 Task: Search one way flight ticket for 5 adults, 1 child, 2 infants in seat and 1 infant on lap in business from Eugene: Mahlon Sweet Field to Evansville: Evansville Regional Airport on 5-3-2023. Choice of flights is Sun country airlines. Number of bags: 11 checked bags. Price is upto 91000. Outbound departure time preference is 10:00.
Action: Mouse moved to (299, 118)
Screenshot: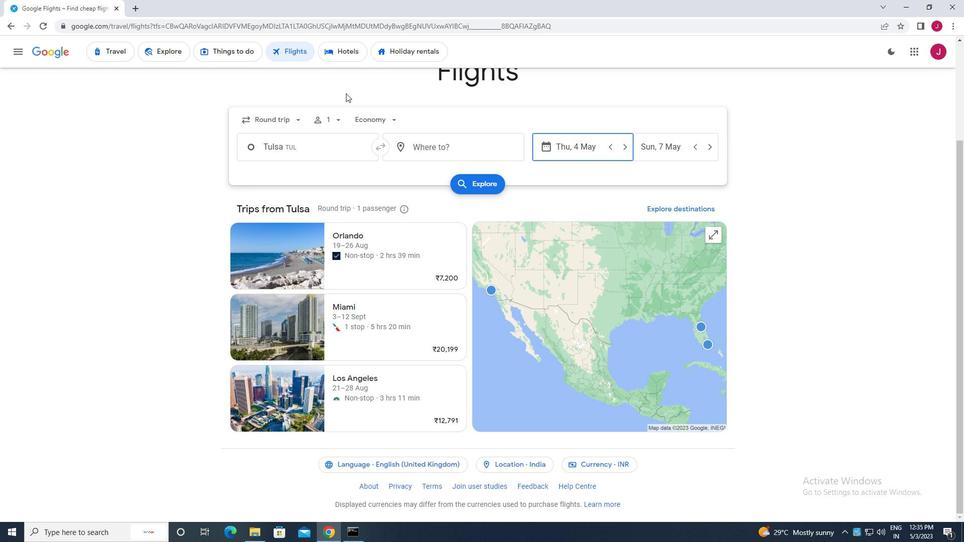 
Action: Mouse pressed left at (299, 118)
Screenshot: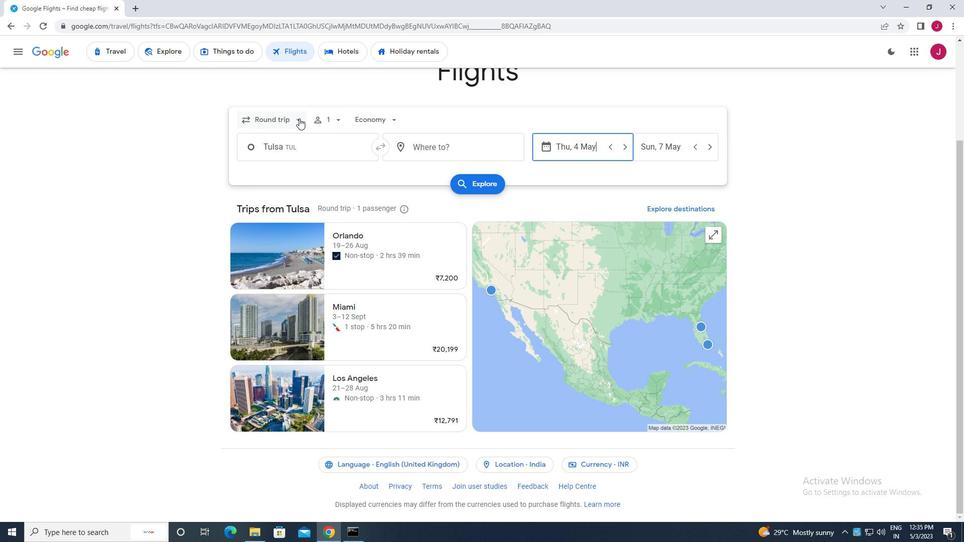 
Action: Mouse moved to (282, 166)
Screenshot: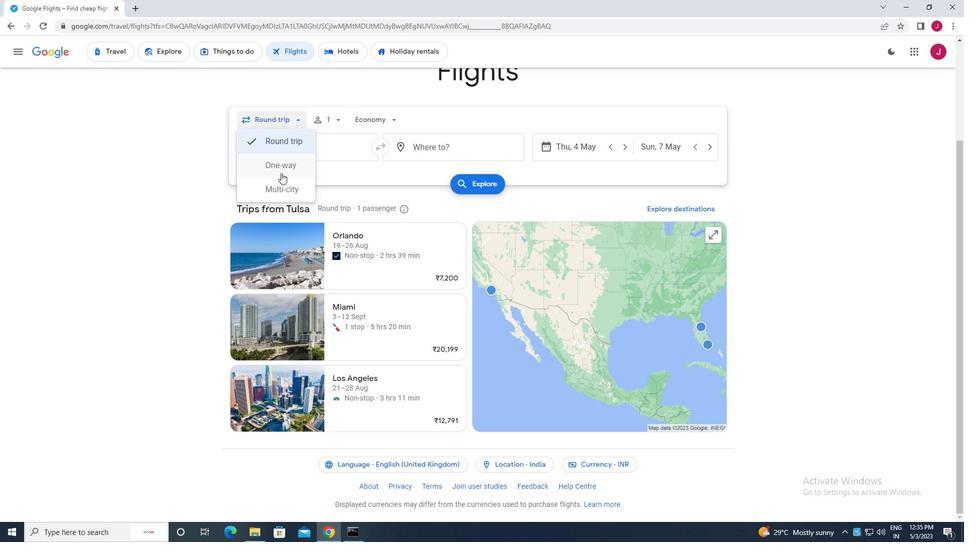 
Action: Mouse pressed left at (282, 166)
Screenshot: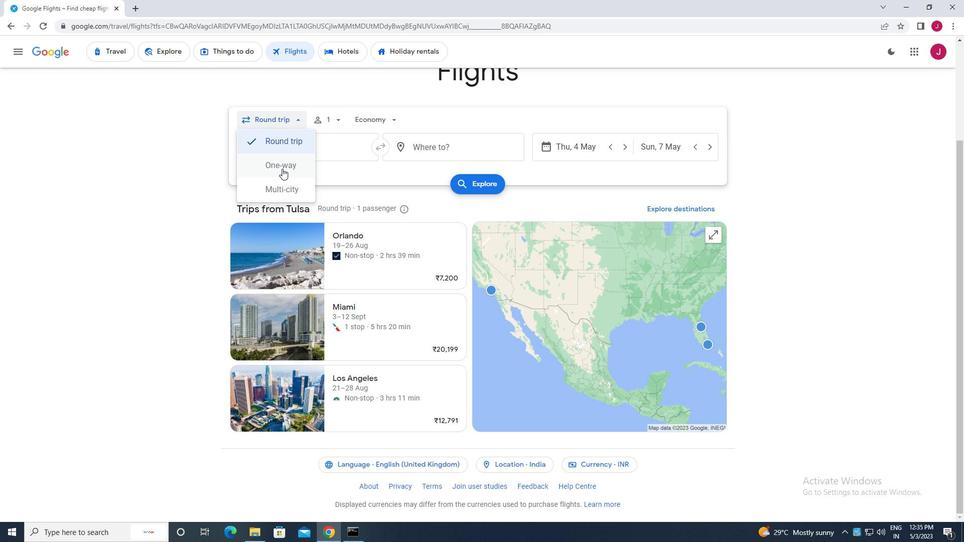 
Action: Mouse moved to (330, 121)
Screenshot: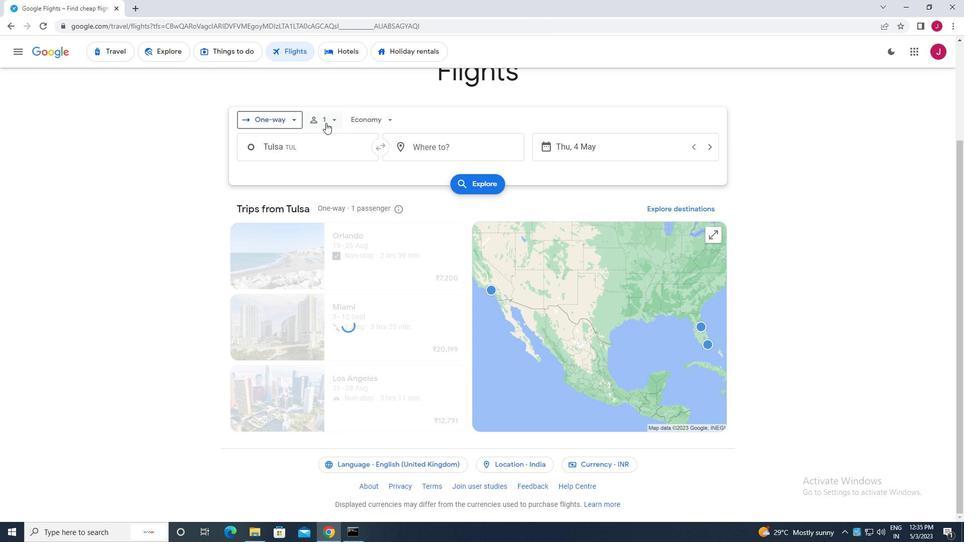 
Action: Mouse pressed left at (330, 121)
Screenshot: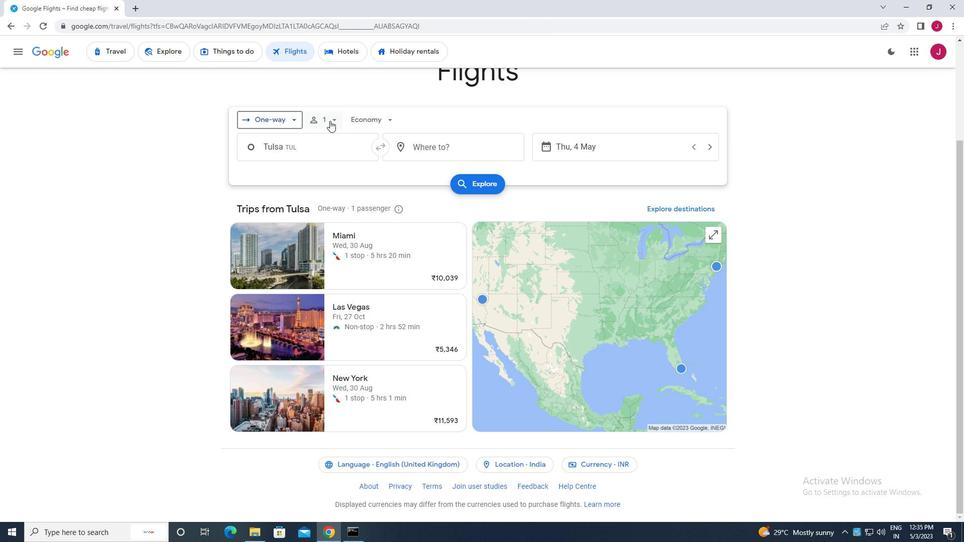 
Action: Mouse moved to (414, 146)
Screenshot: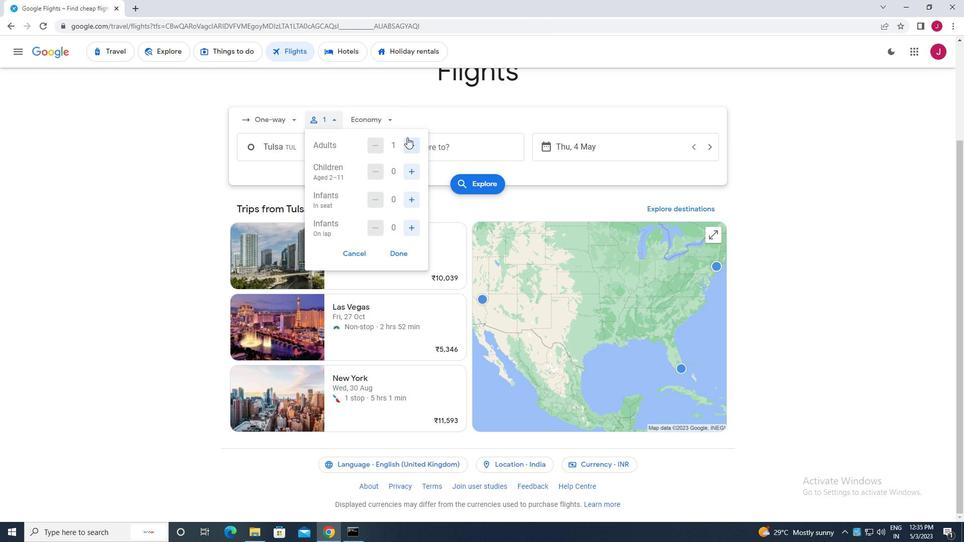 
Action: Mouse pressed left at (414, 146)
Screenshot: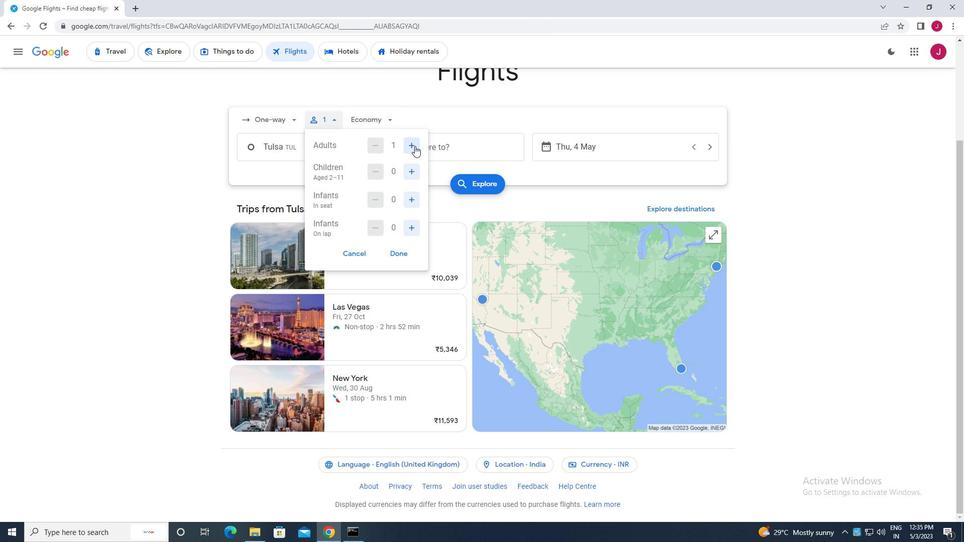 
Action: Mouse pressed left at (414, 146)
Screenshot: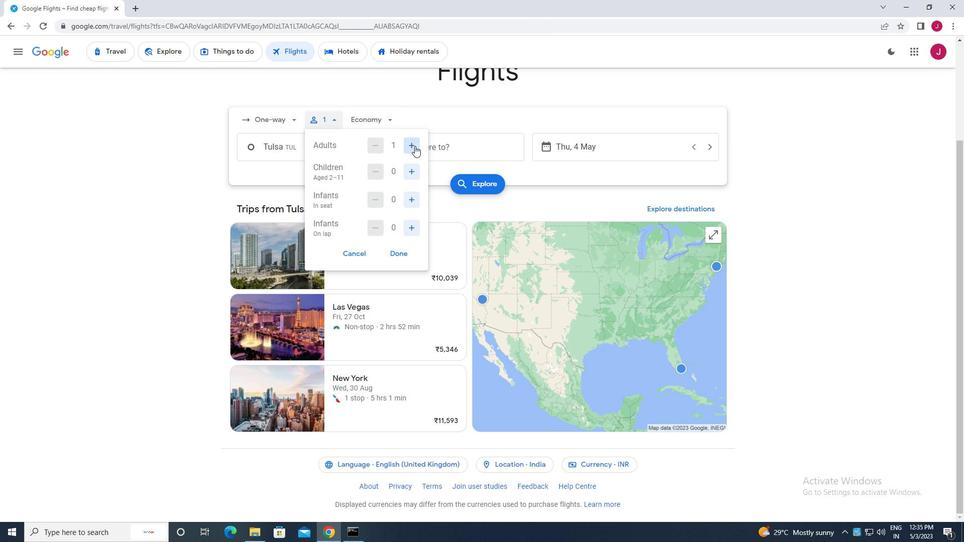 
Action: Mouse pressed left at (414, 146)
Screenshot: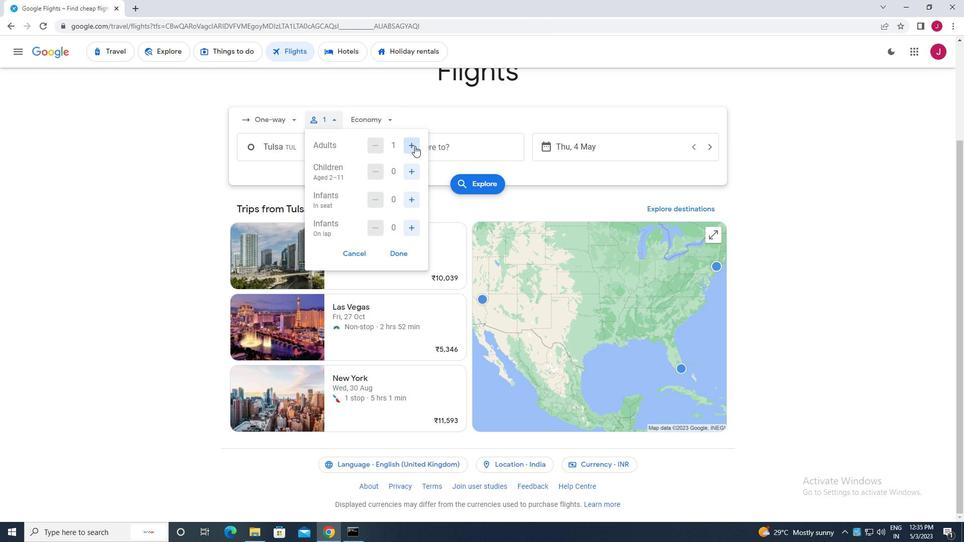 
Action: Mouse moved to (413, 146)
Screenshot: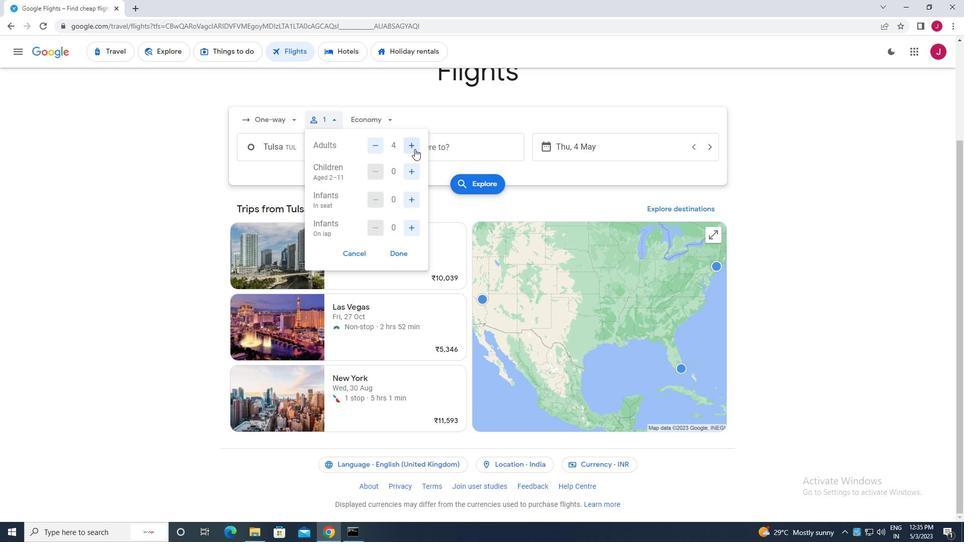 
Action: Mouse pressed left at (413, 146)
Screenshot: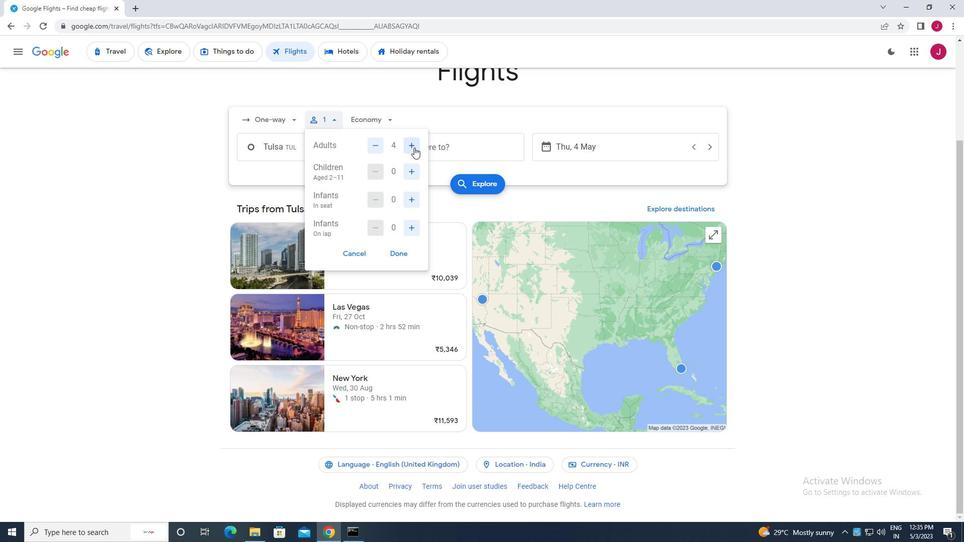 
Action: Mouse moved to (414, 172)
Screenshot: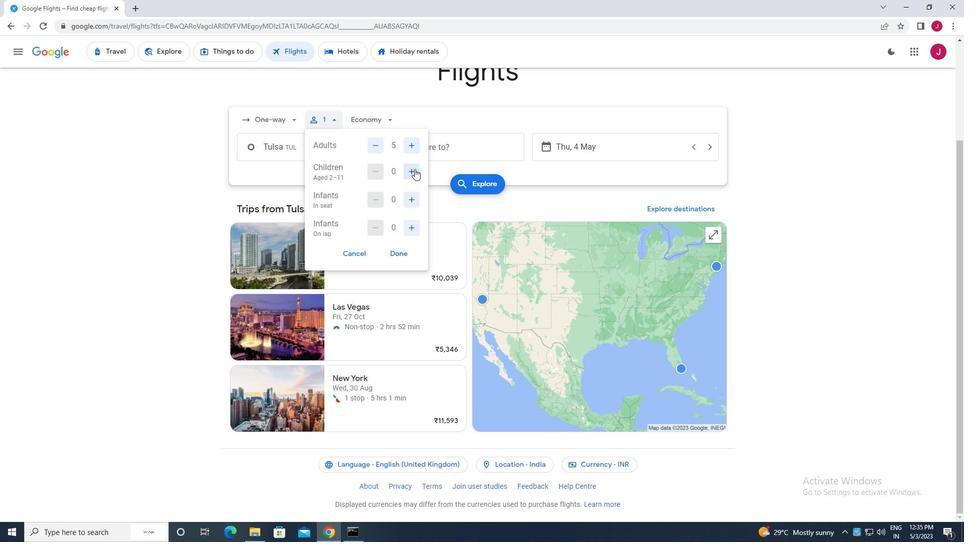
Action: Mouse pressed left at (414, 172)
Screenshot: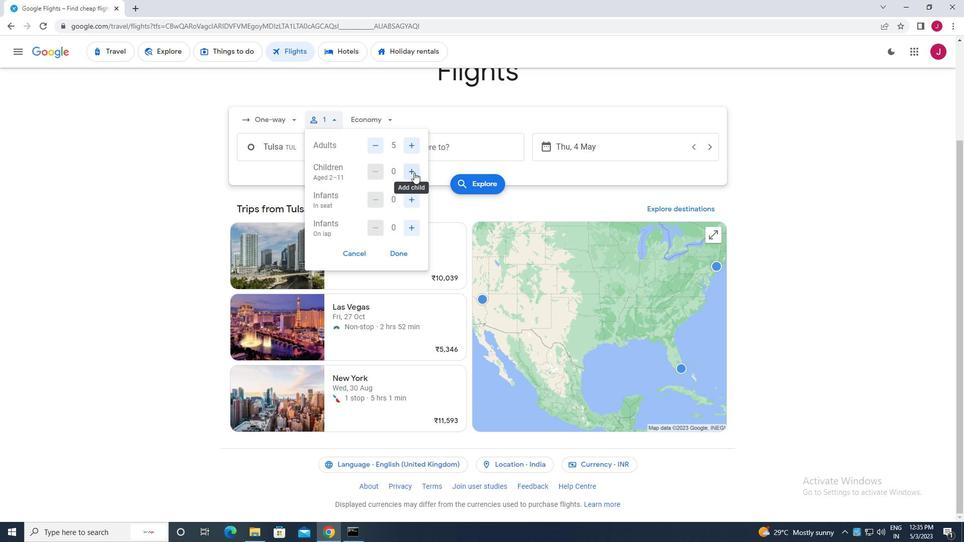 
Action: Mouse moved to (414, 198)
Screenshot: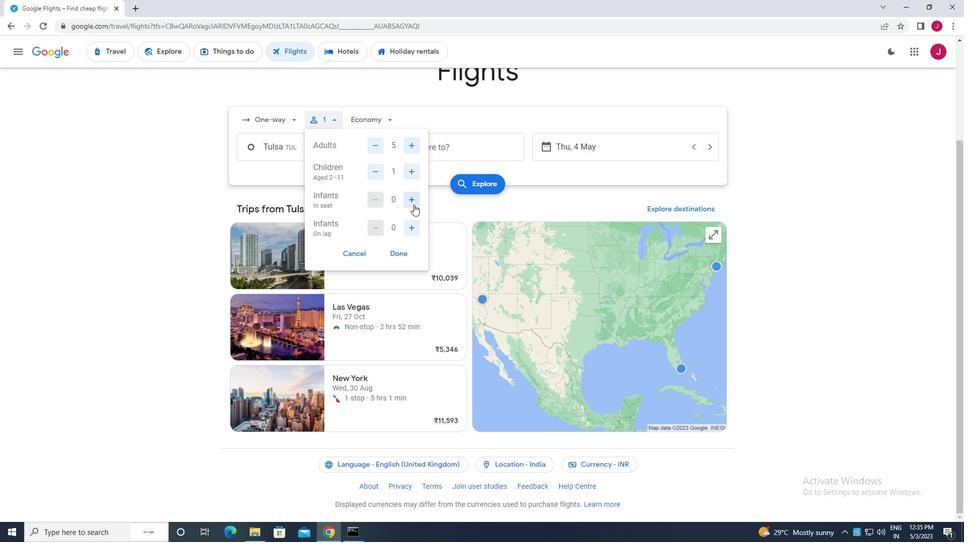 
Action: Mouse pressed left at (414, 198)
Screenshot: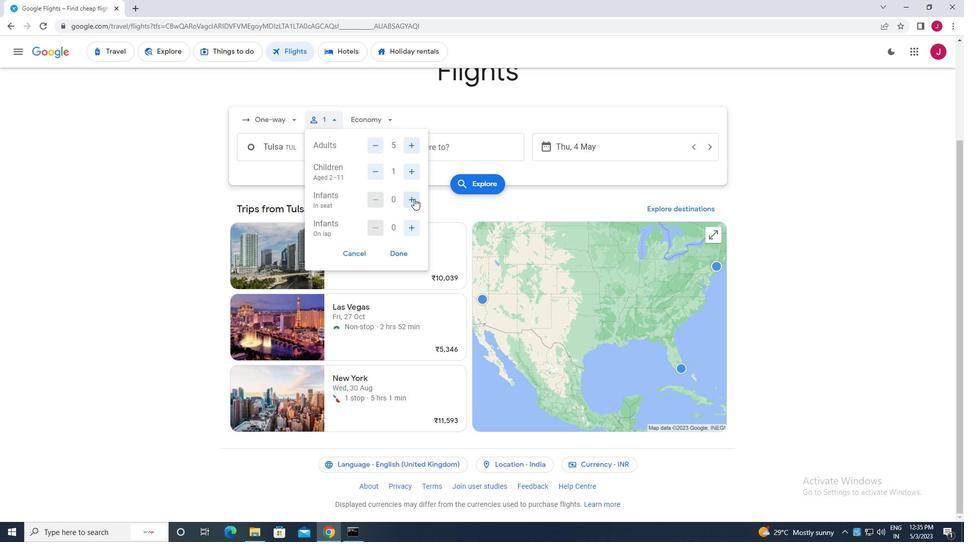 
Action: Mouse pressed left at (414, 198)
Screenshot: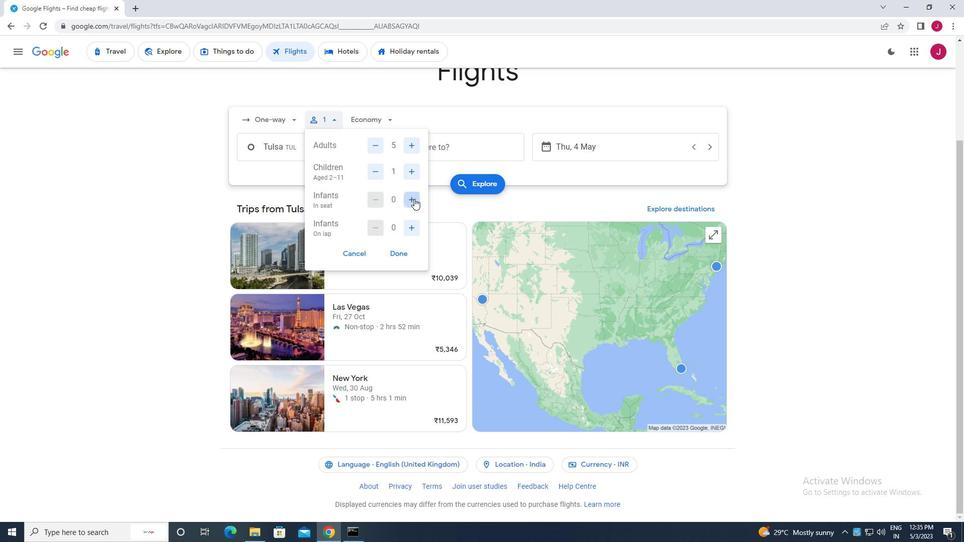 
Action: Mouse moved to (412, 229)
Screenshot: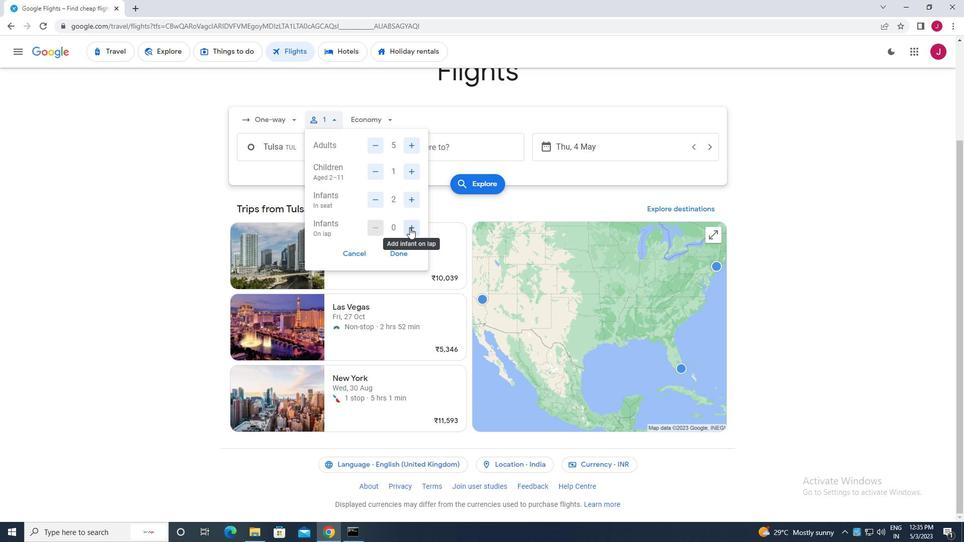 
Action: Mouse pressed left at (412, 229)
Screenshot: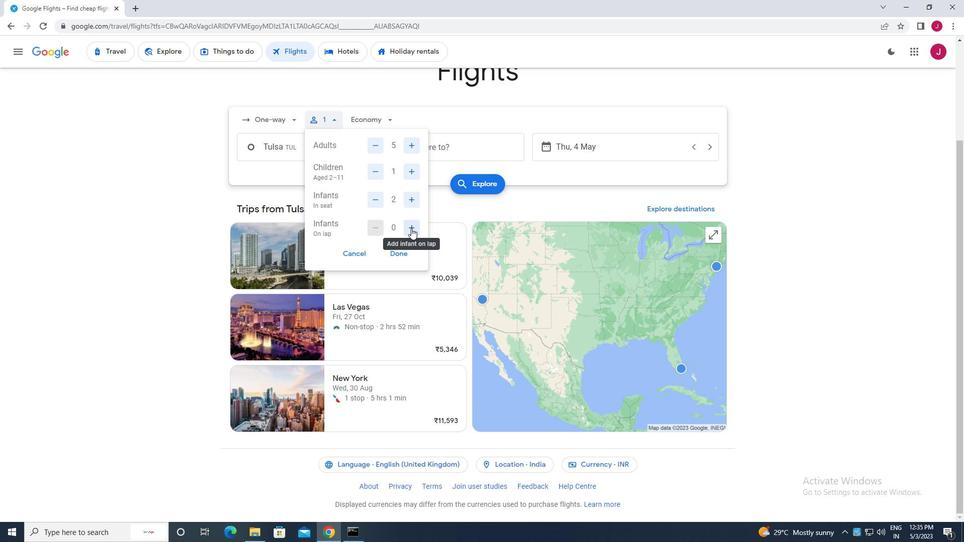 
Action: Mouse moved to (399, 254)
Screenshot: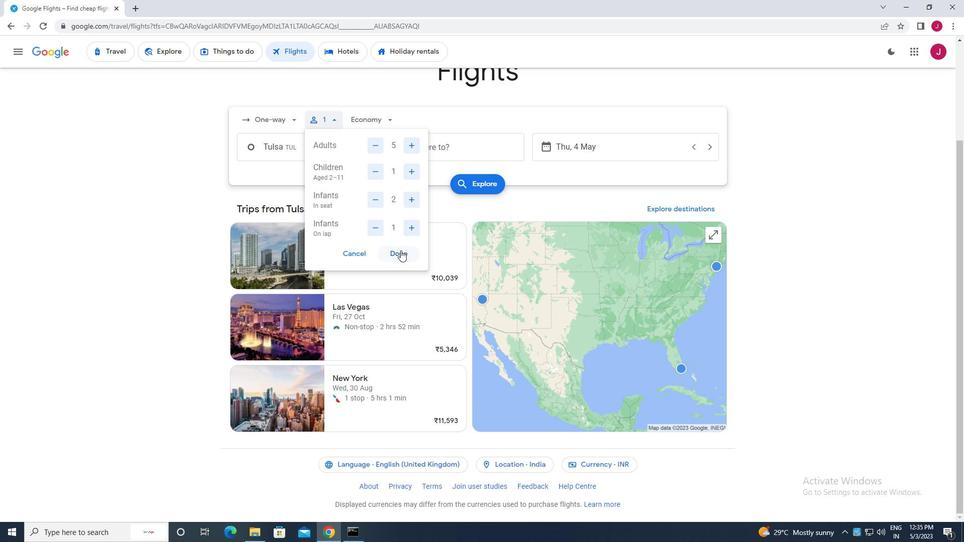 
Action: Mouse pressed left at (399, 254)
Screenshot: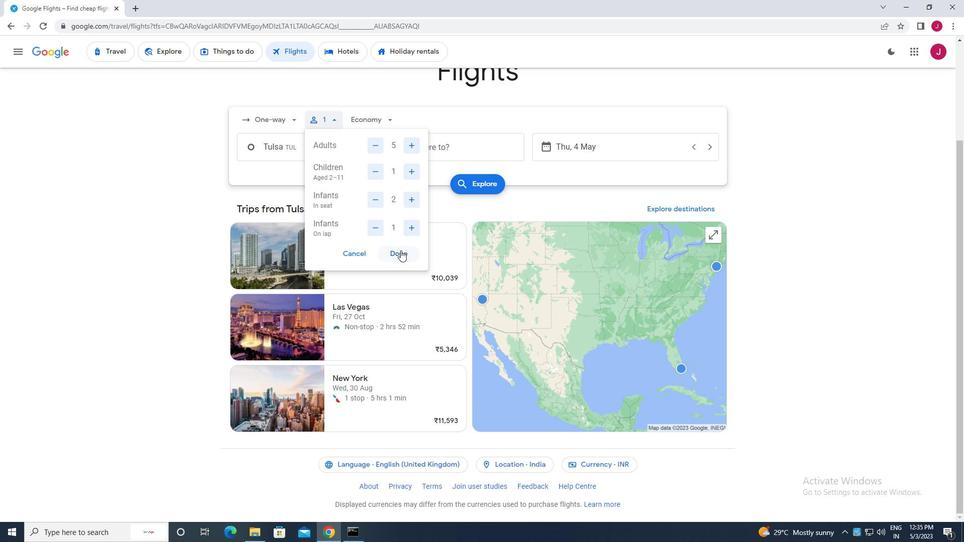 
Action: Mouse moved to (378, 118)
Screenshot: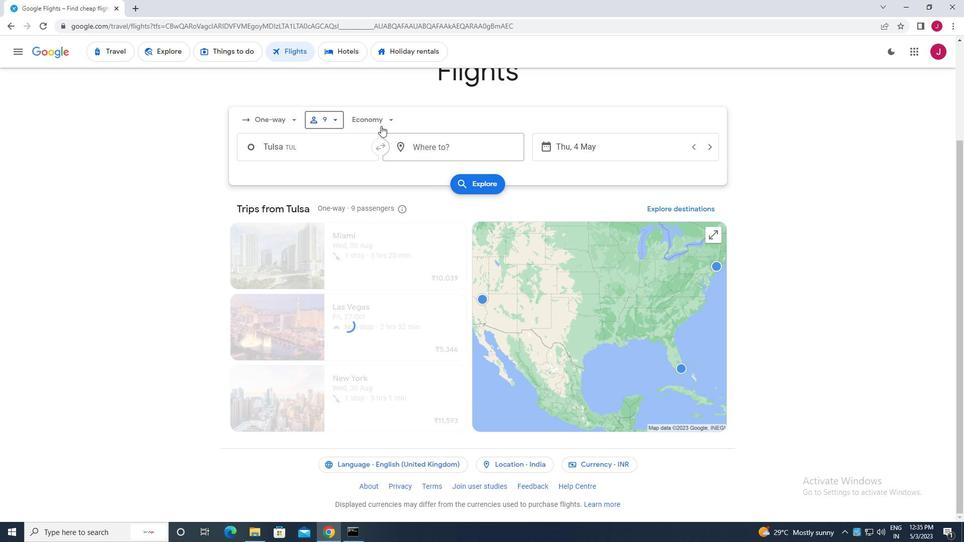 
Action: Mouse pressed left at (378, 118)
Screenshot: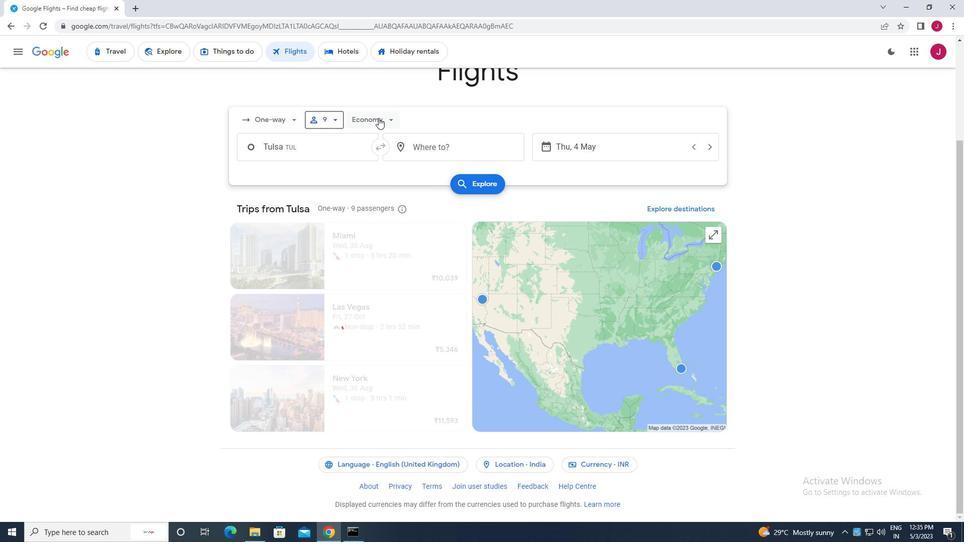 
Action: Mouse moved to (391, 188)
Screenshot: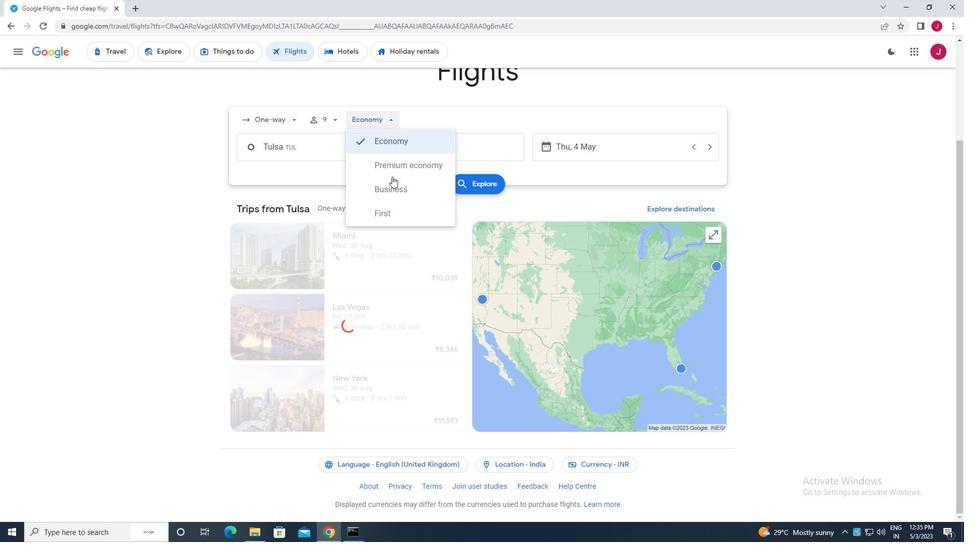 
Action: Mouse pressed left at (391, 188)
Screenshot: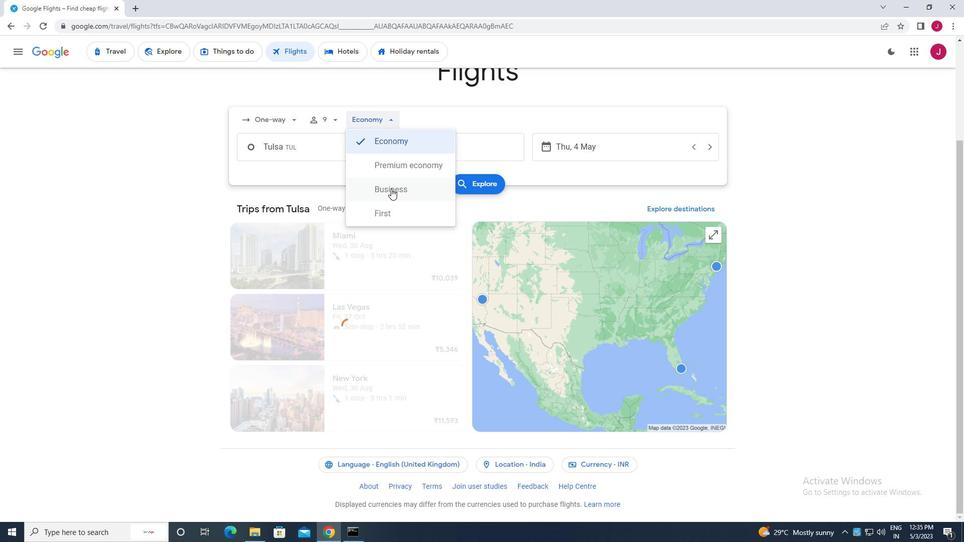 
Action: Mouse moved to (329, 146)
Screenshot: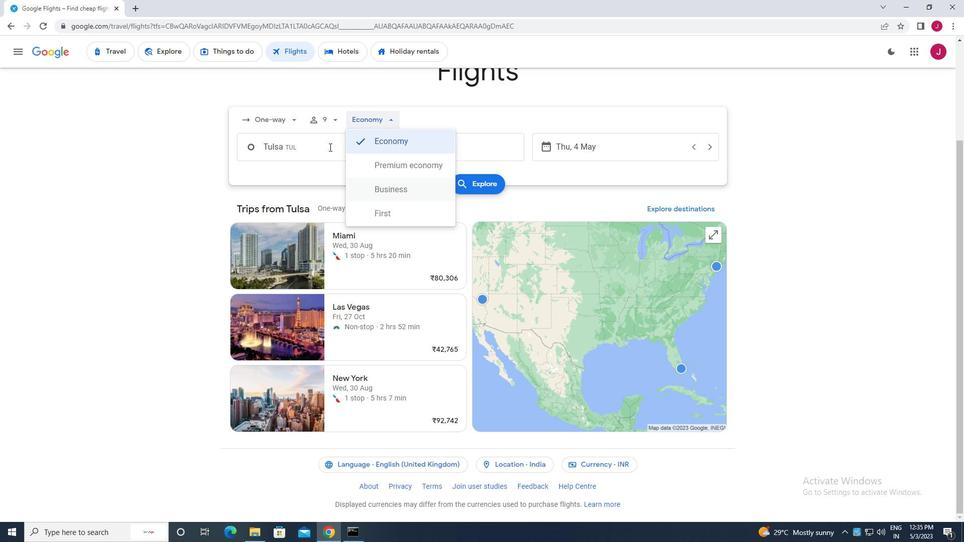 
Action: Mouse pressed left at (329, 146)
Screenshot: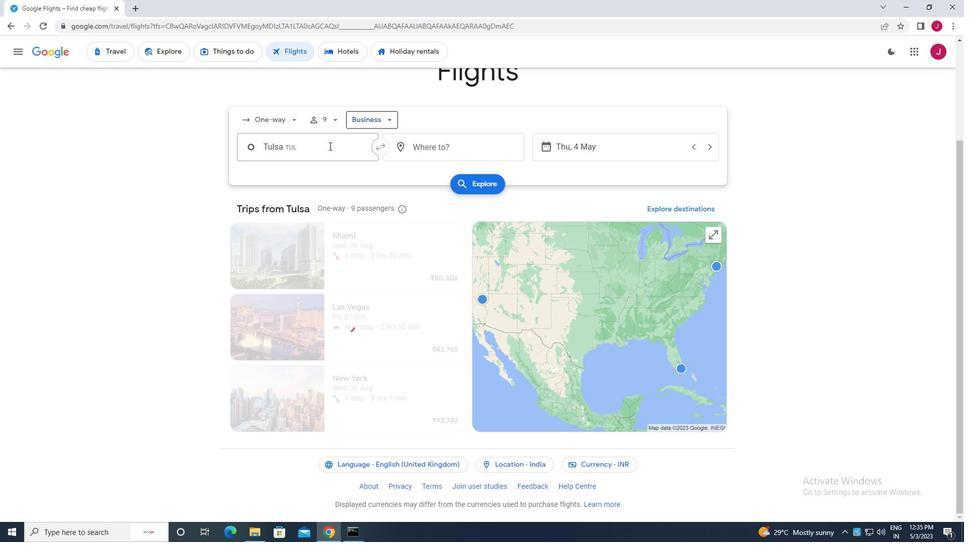 
Action: Key pressed eugene<Key.space>mah<Key.backspace><Key.backspace><Key.backspace><Key.backspace><Key.backspace><Key.backspace><Key.backspace><Key.backspace><Key.backspace><Key.backspace><Key.backspace><Key.backspace><Key.backspace><Key.backspace><Key.backspace><Key.backspace>mahlon<Key.backspace><Key.backspace><Key.backspace><Key.backspace><Key.backspace><Key.backspace><Key.backspace><Key.backspace>tulsa<Key.enter>
Screenshot: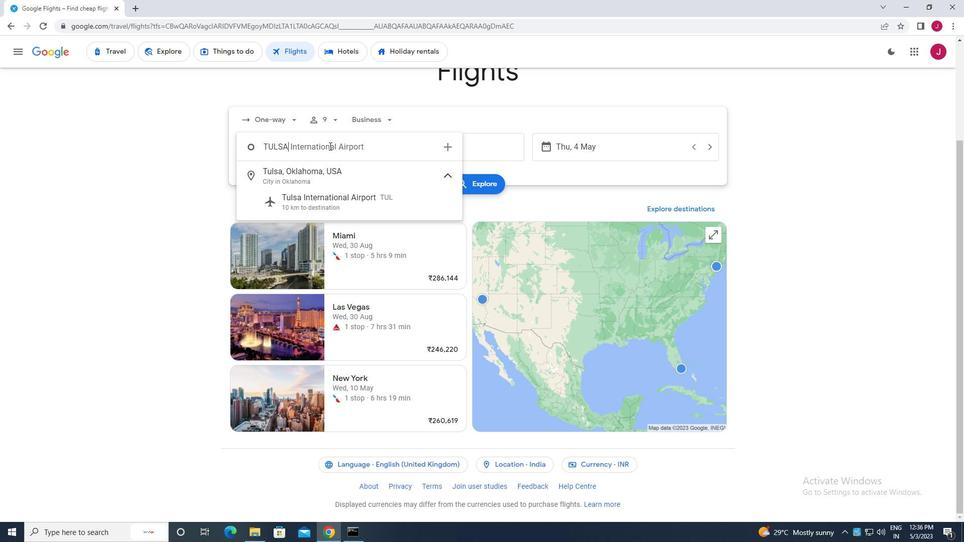 
Action: Mouse moved to (451, 148)
Screenshot: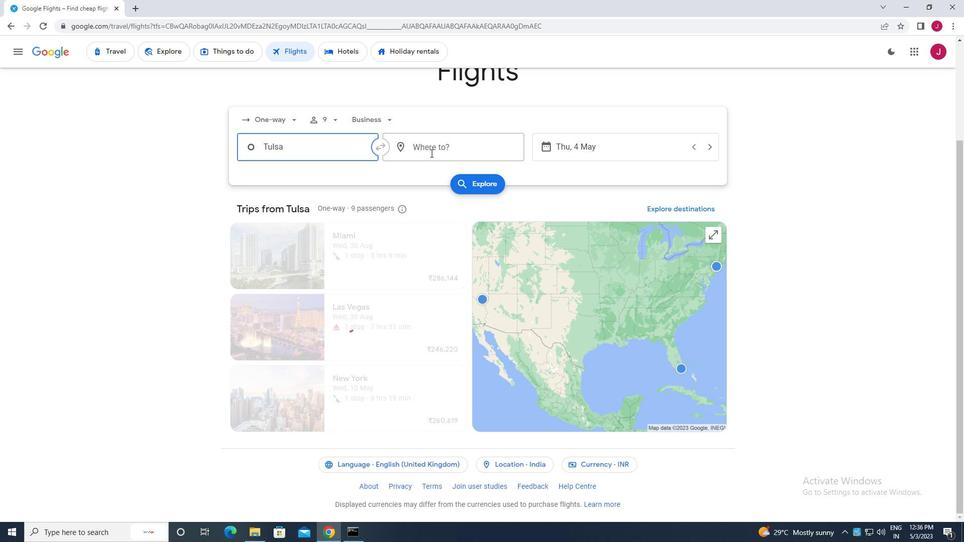 
Action: Mouse pressed left at (451, 148)
Screenshot: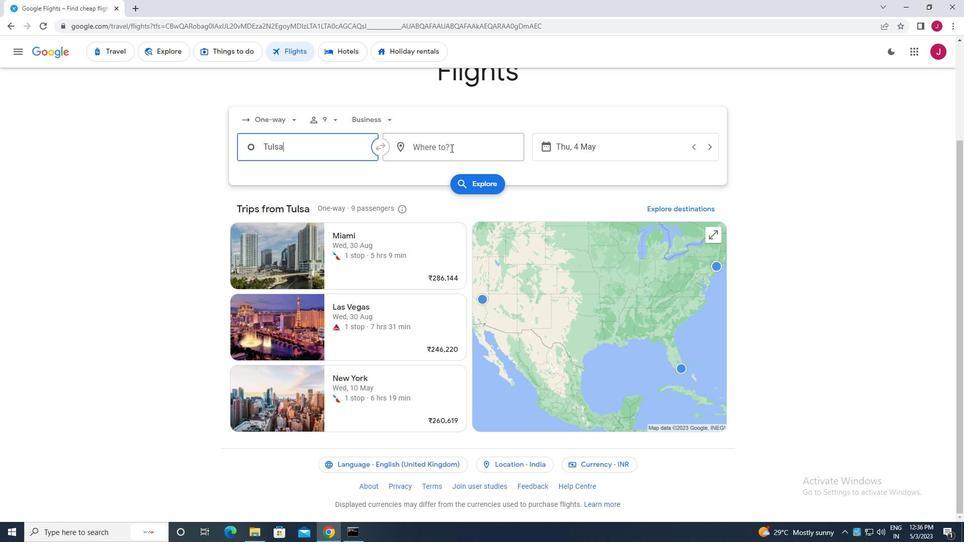 
Action: Mouse moved to (451, 148)
Screenshot: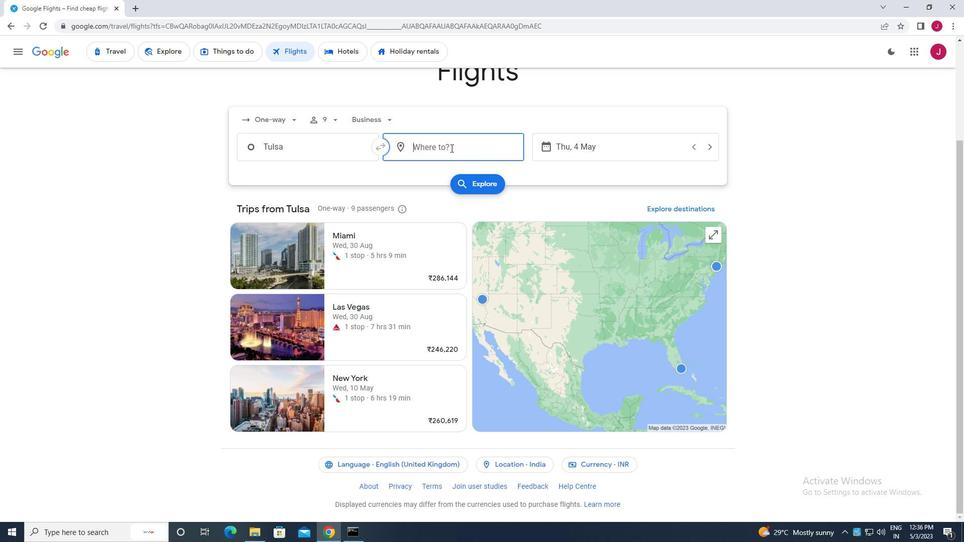 
Action: Key pressed evans
Screenshot: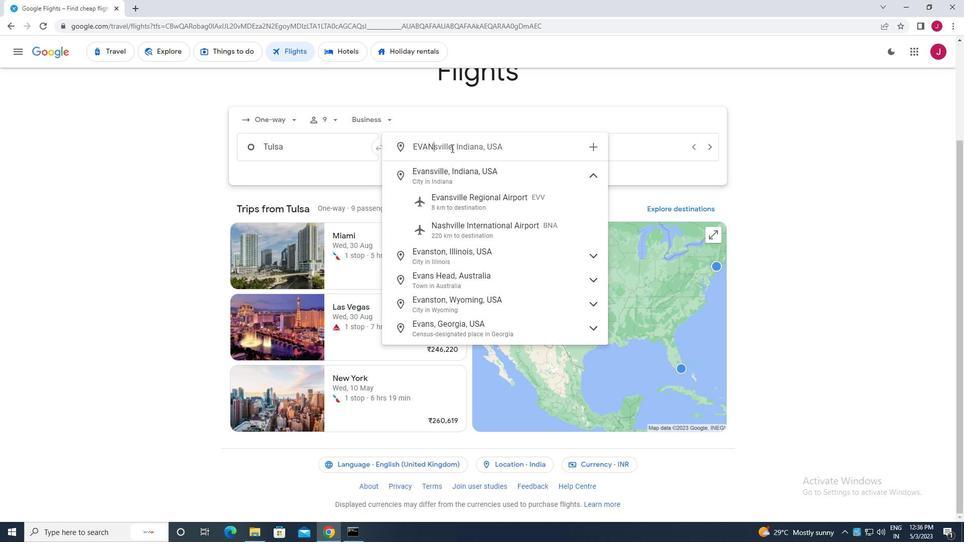 
Action: Mouse moved to (473, 198)
Screenshot: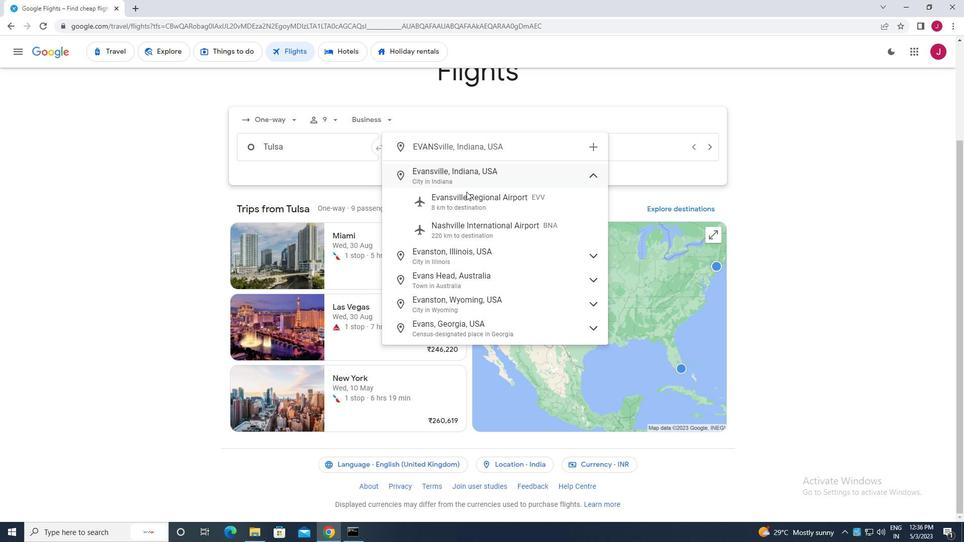 
Action: Mouse pressed left at (473, 198)
Screenshot: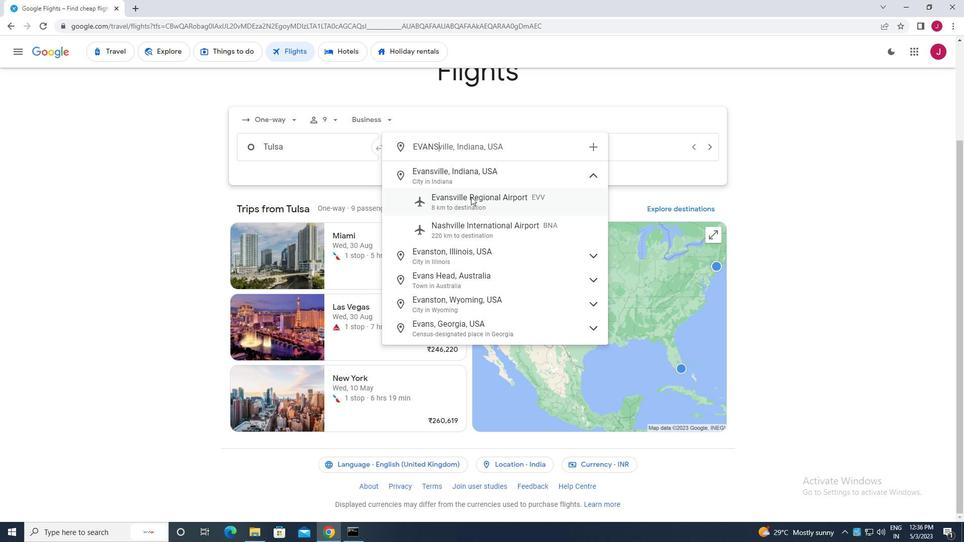 
Action: Mouse moved to (612, 154)
Screenshot: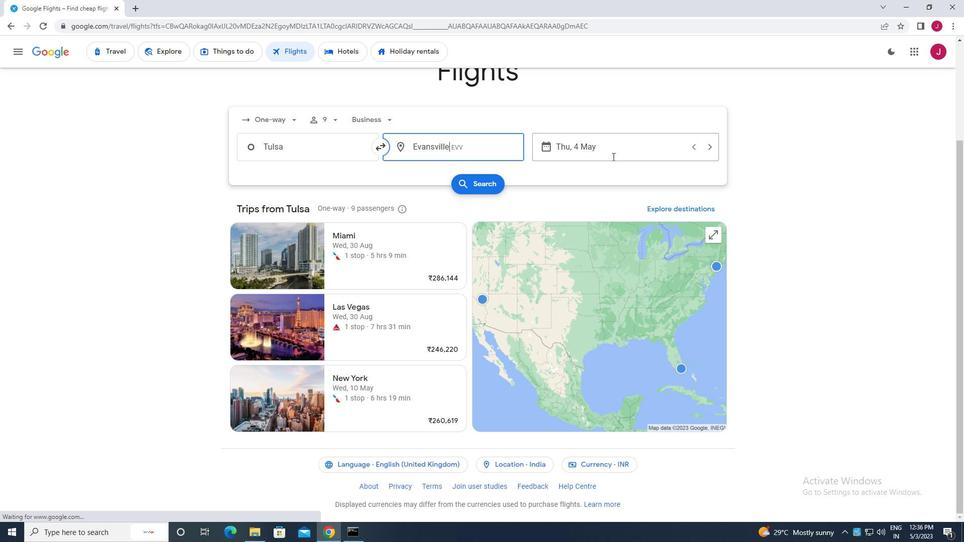 
Action: Mouse pressed left at (612, 154)
Screenshot: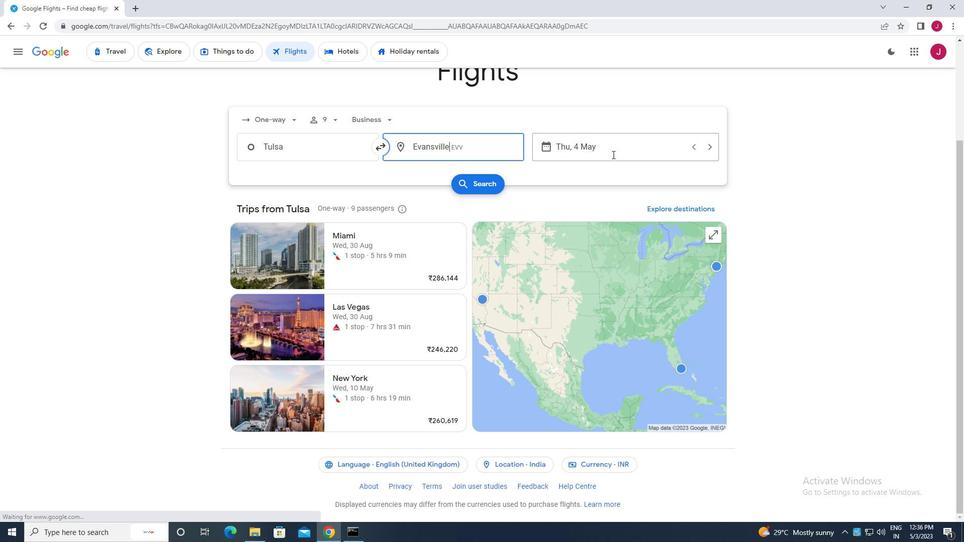 
Action: Mouse moved to (438, 226)
Screenshot: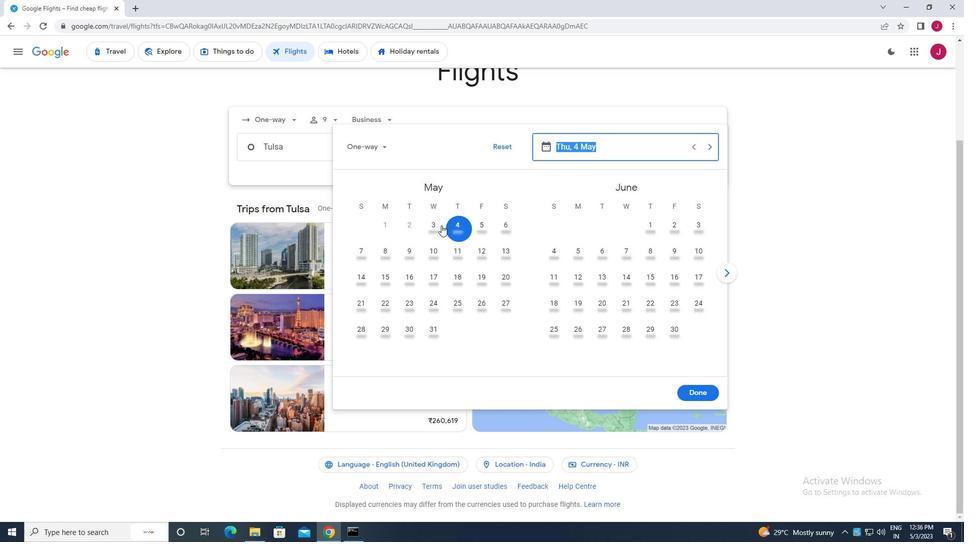 
Action: Mouse pressed left at (438, 226)
Screenshot: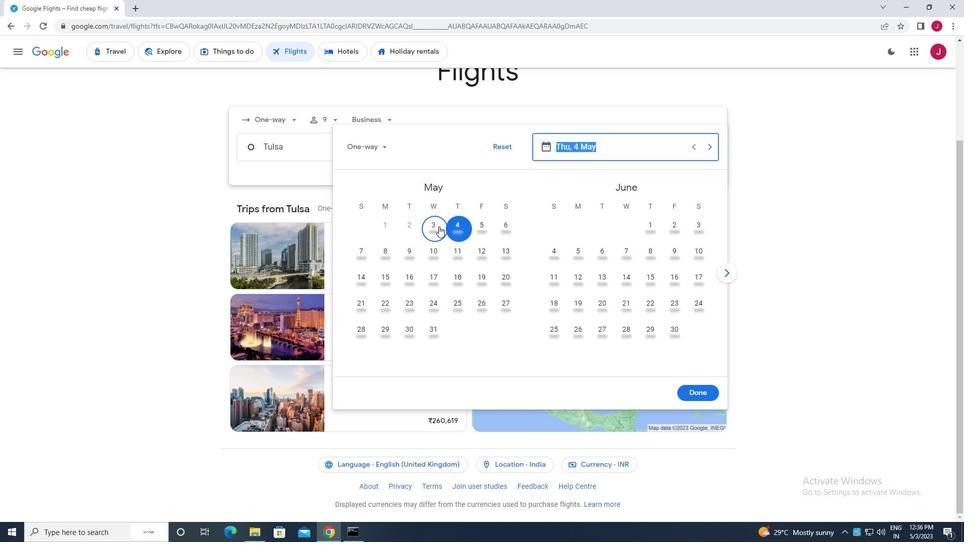 
Action: Mouse moved to (687, 390)
Screenshot: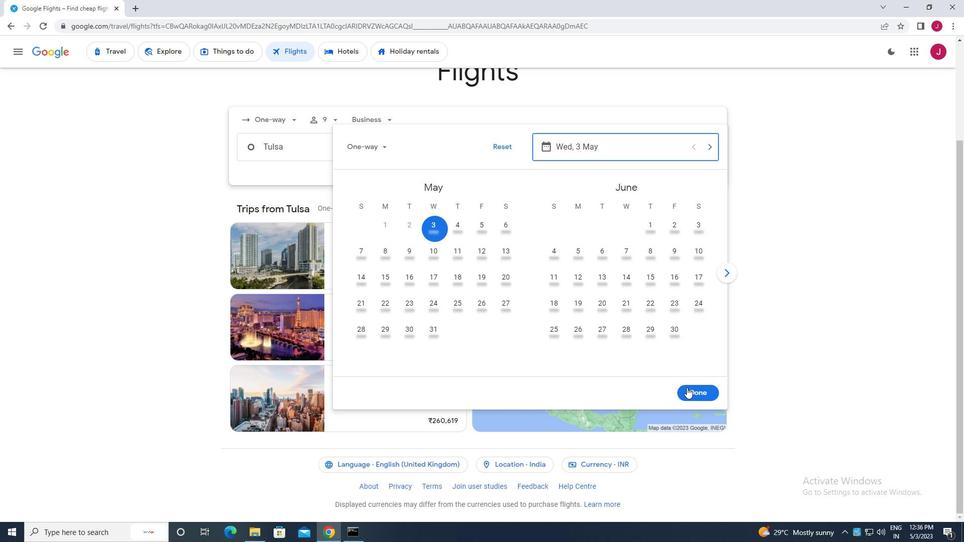 
Action: Mouse pressed left at (687, 390)
Screenshot: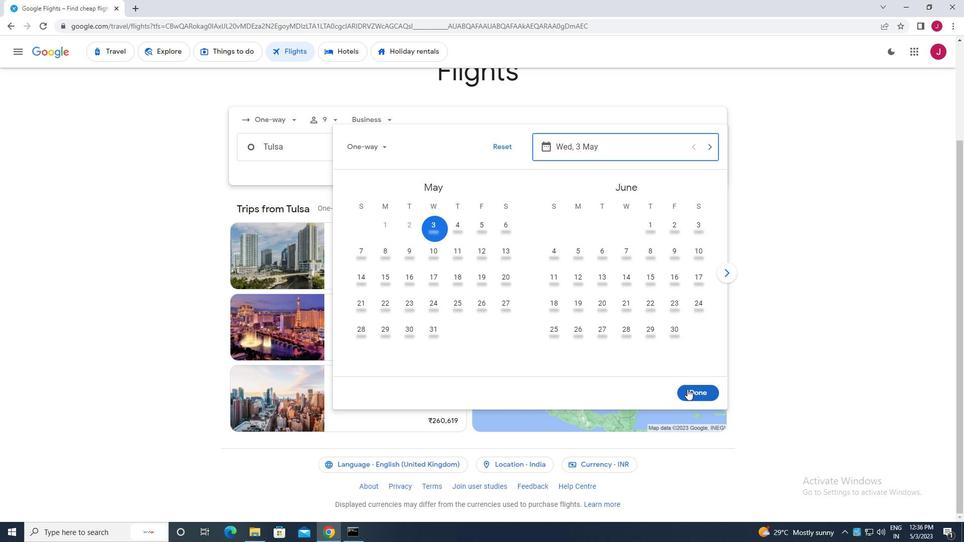
Action: Mouse moved to (486, 183)
Screenshot: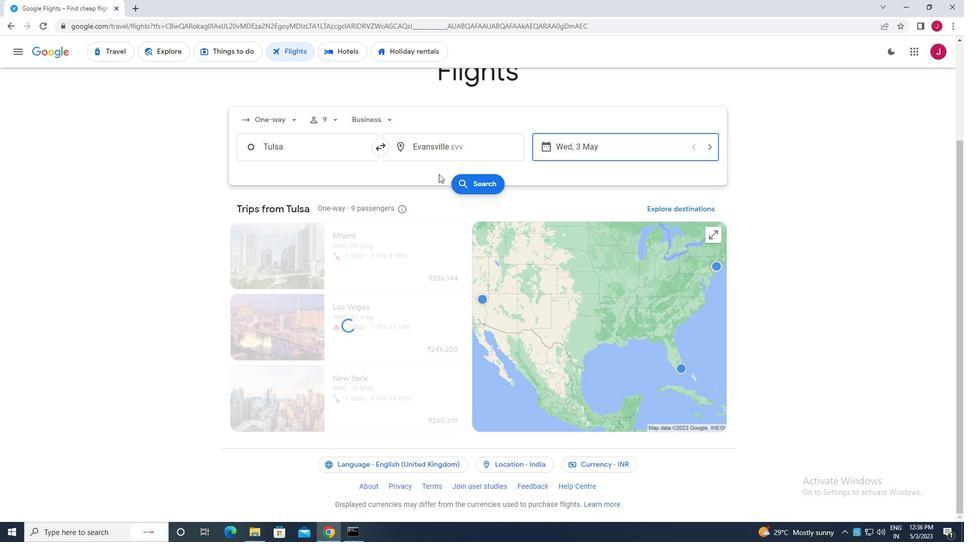 
Action: Mouse pressed left at (486, 183)
Screenshot: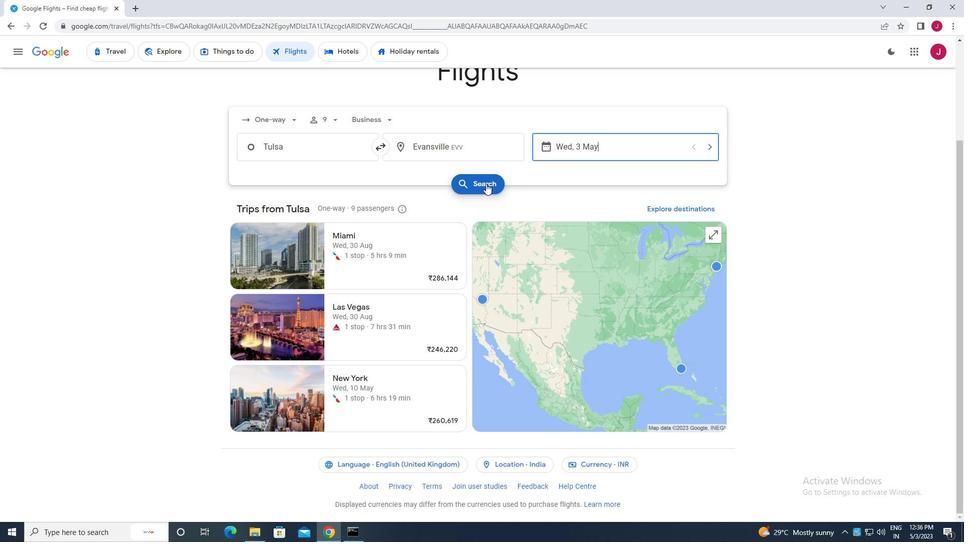 
Action: Mouse moved to (259, 144)
Screenshot: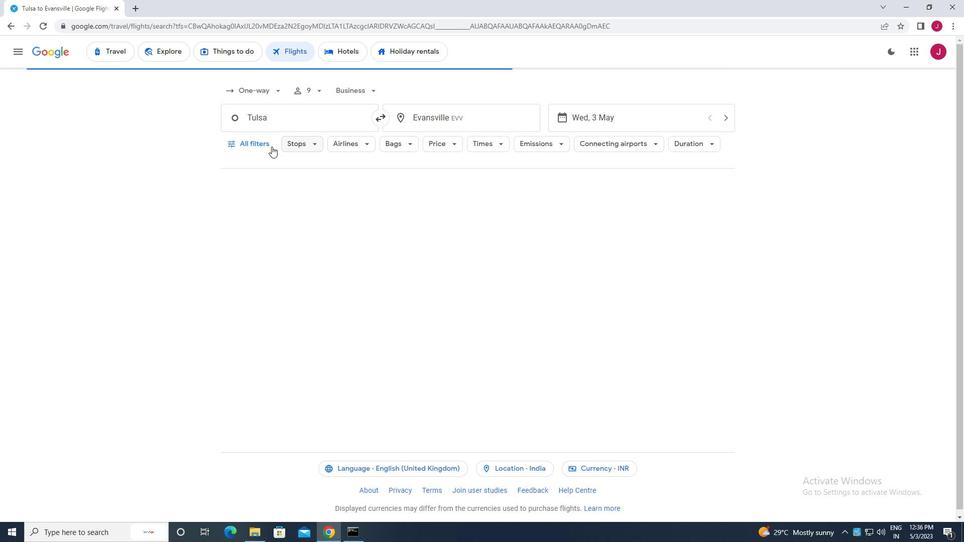 
Action: Mouse pressed left at (259, 144)
Screenshot: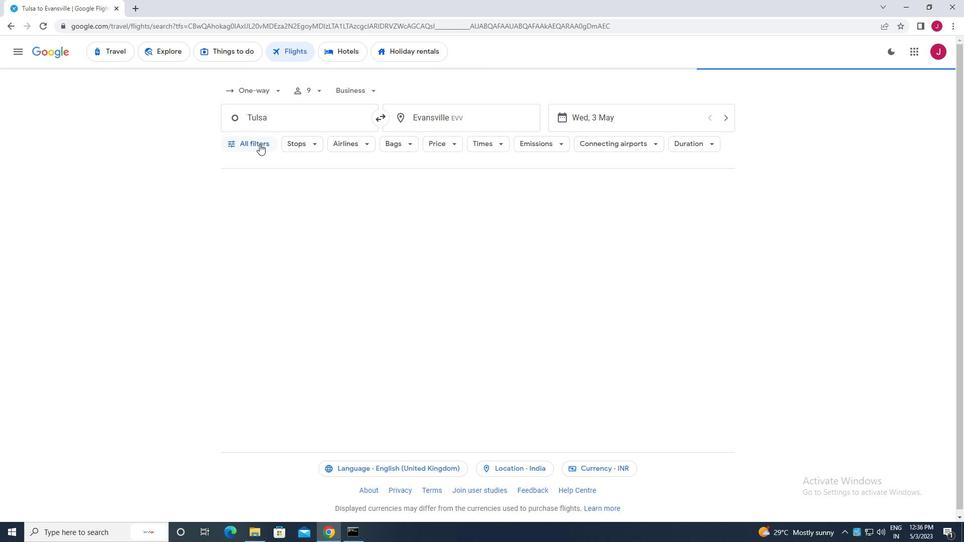 
Action: Mouse moved to (261, 172)
Screenshot: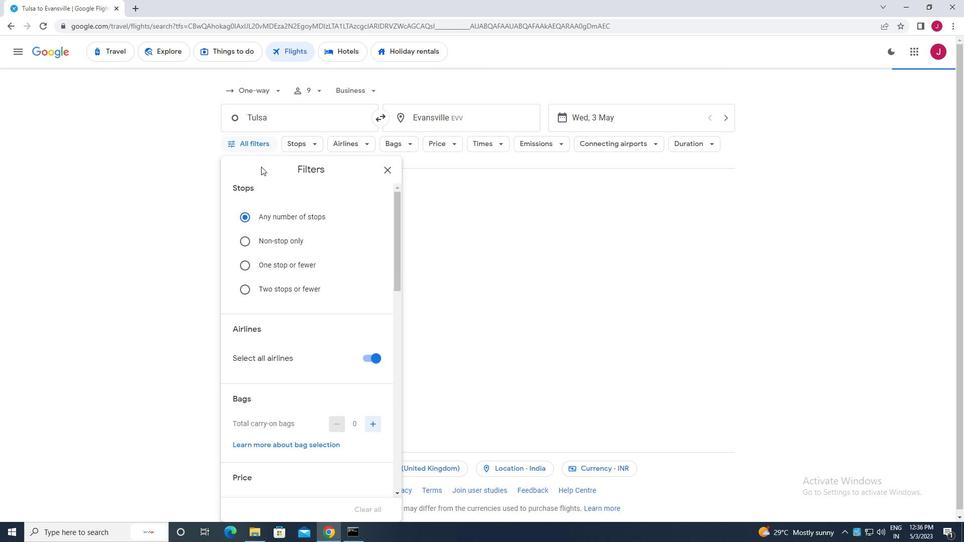 
Action: Mouse scrolled (261, 171) with delta (0, 0)
Screenshot: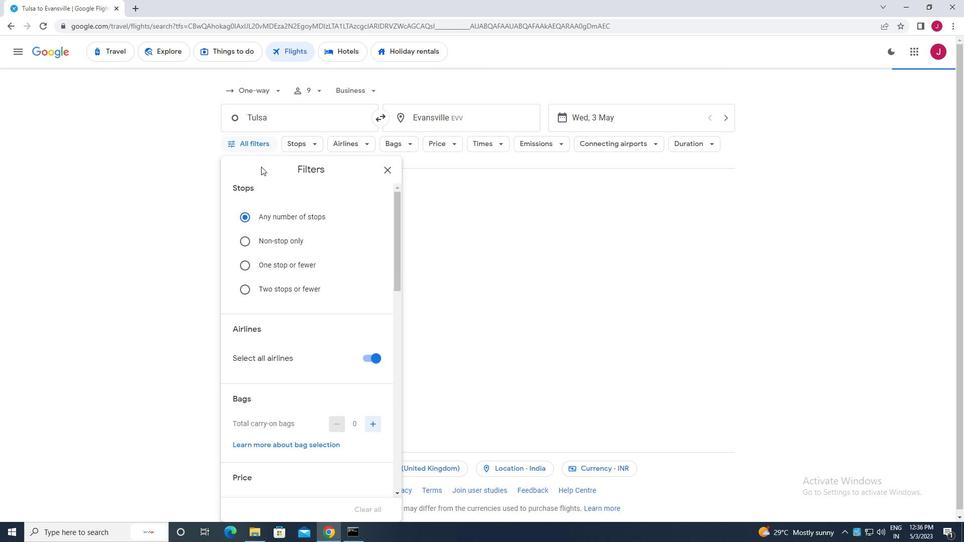 
Action: Mouse moved to (261, 173)
Screenshot: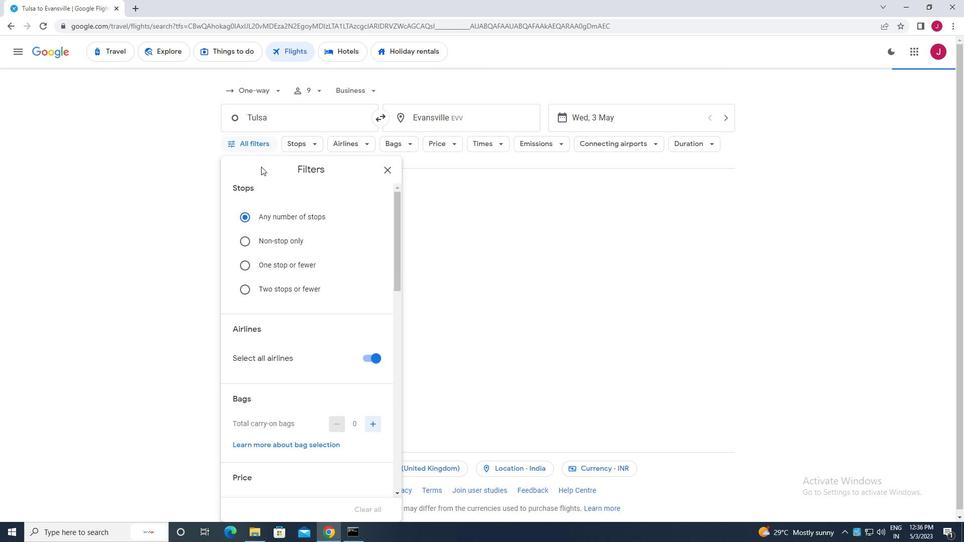
Action: Mouse scrolled (261, 172) with delta (0, 0)
Screenshot: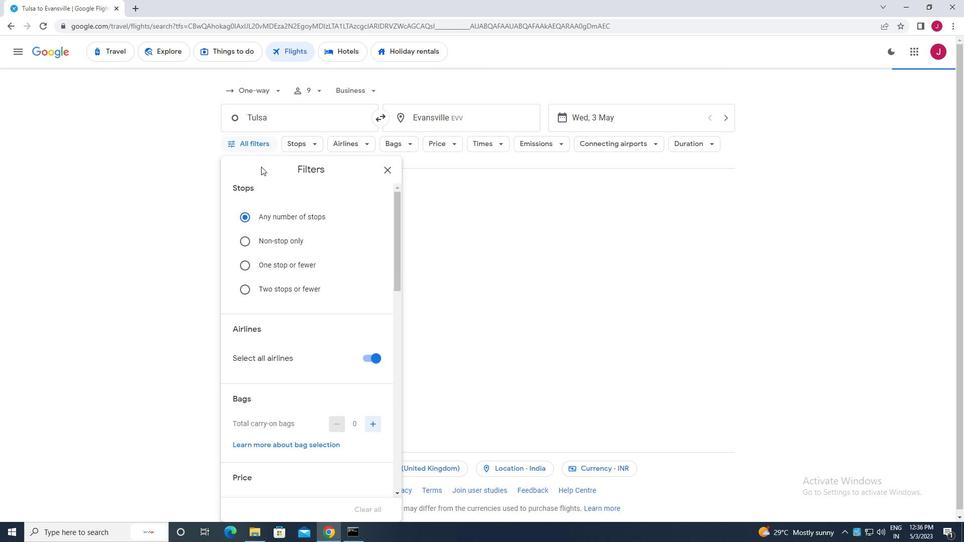 
Action: Mouse moved to (261, 173)
Screenshot: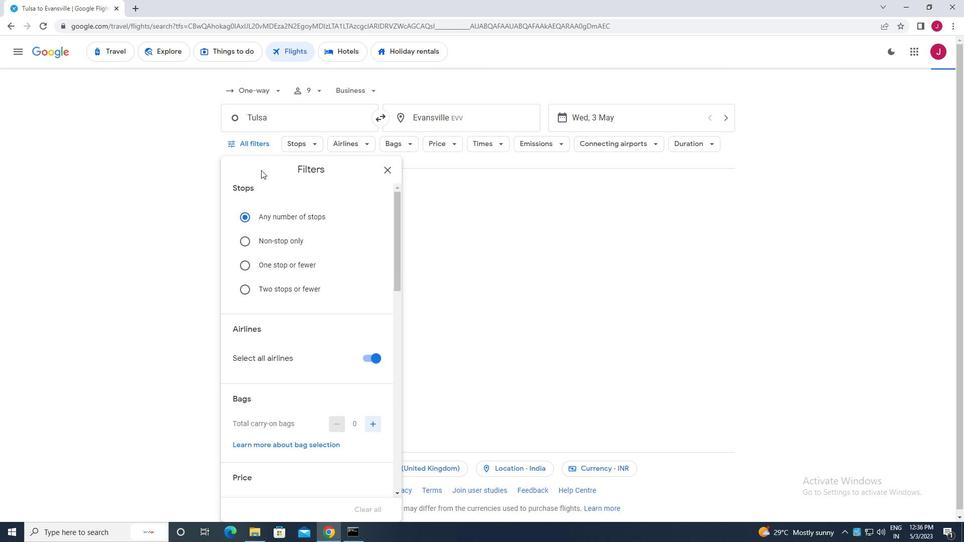 
Action: Mouse scrolled (261, 172) with delta (0, 0)
Screenshot: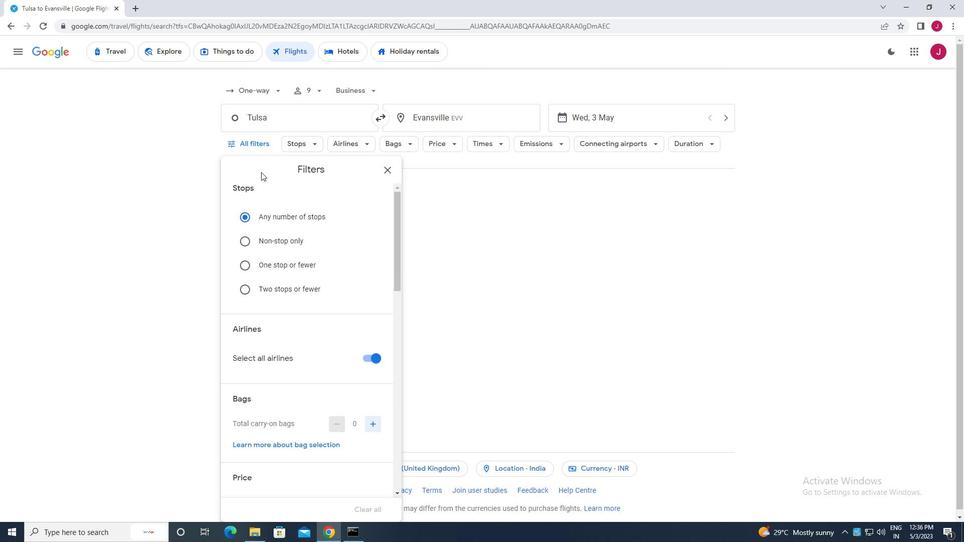 
Action: Mouse moved to (272, 185)
Screenshot: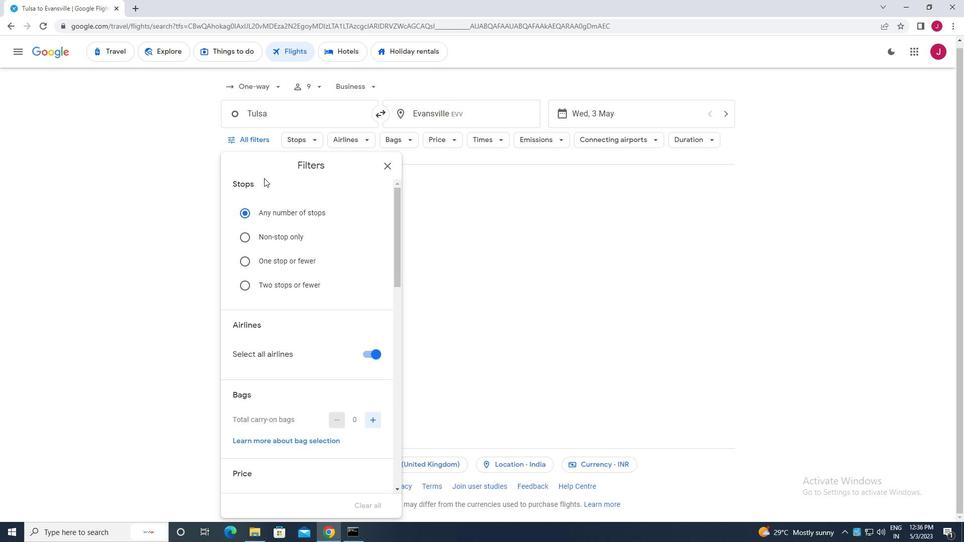 
Action: Mouse scrolled (272, 185) with delta (0, 0)
Screenshot: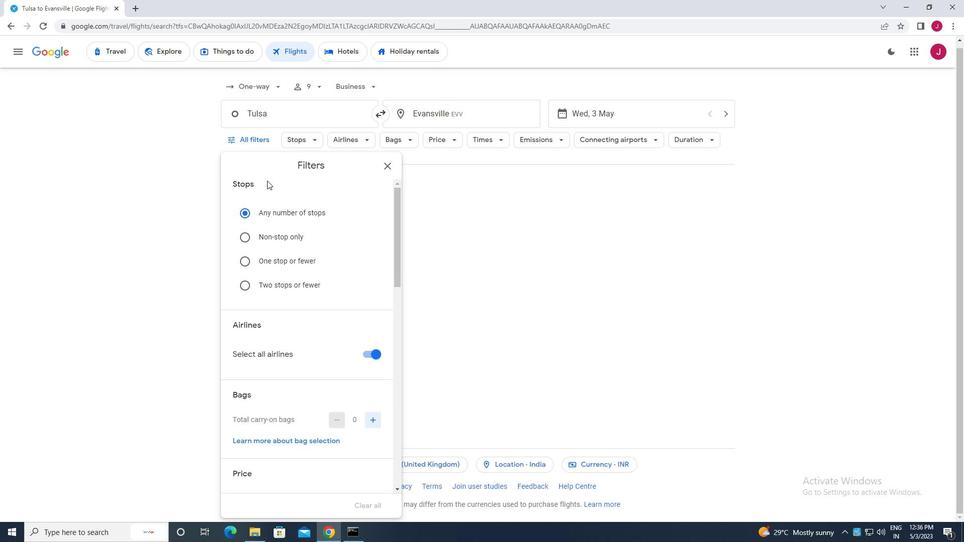 
Action: Mouse moved to (273, 186)
Screenshot: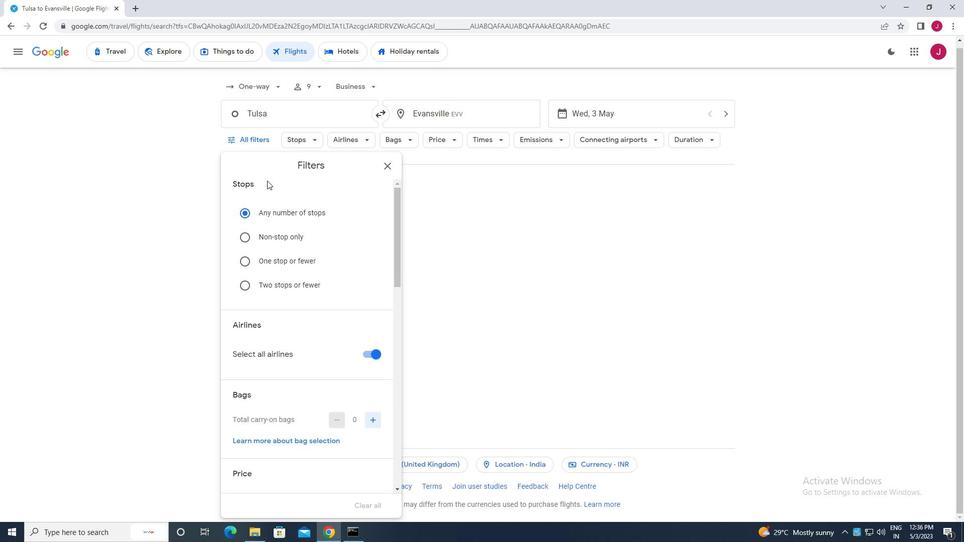 
Action: Mouse scrolled (273, 185) with delta (0, 0)
Screenshot: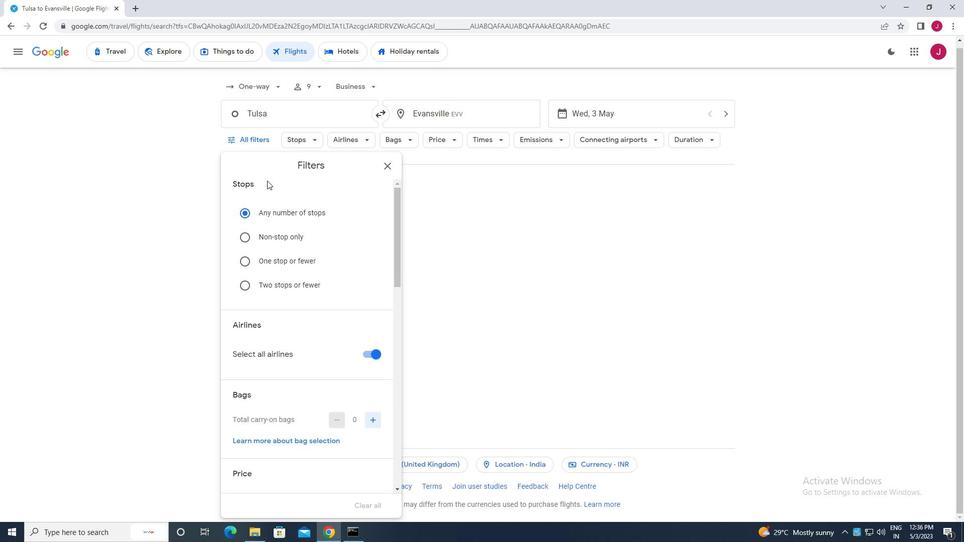 
Action: Mouse moved to (273, 186)
Screenshot: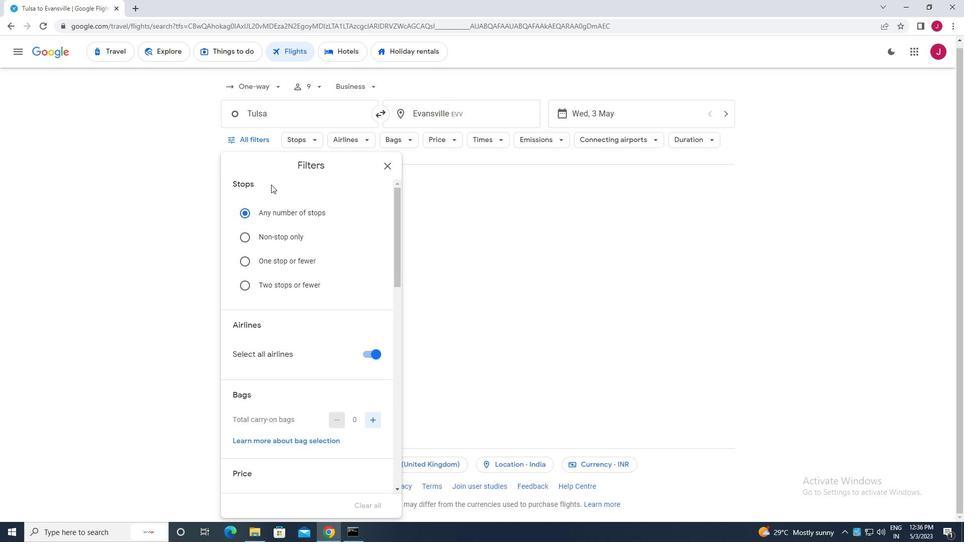 
Action: Mouse scrolled (273, 185) with delta (0, 0)
Screenshot: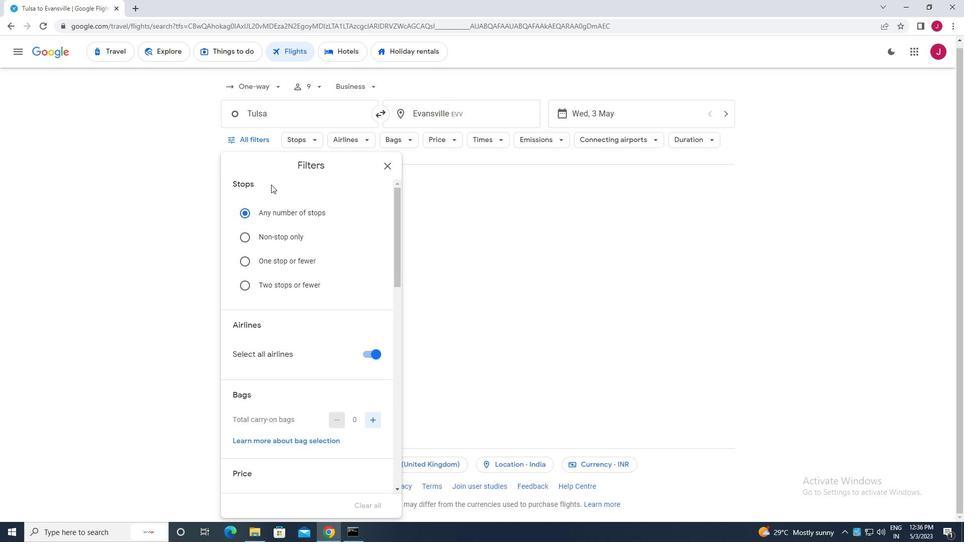 
Action: Mouse moved to (369, 203)
Screenshot: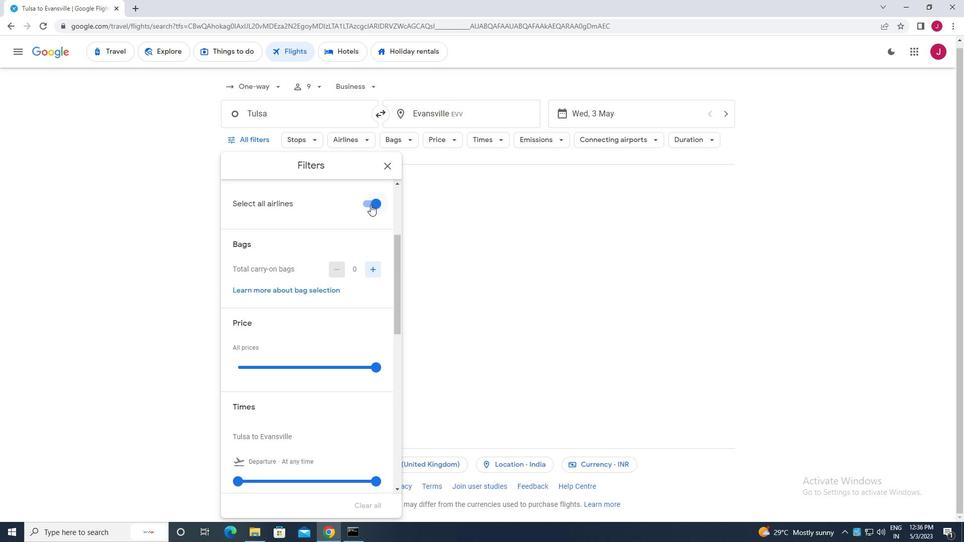 
Action: Mouse pressed left at (369, 203)
Screenshot: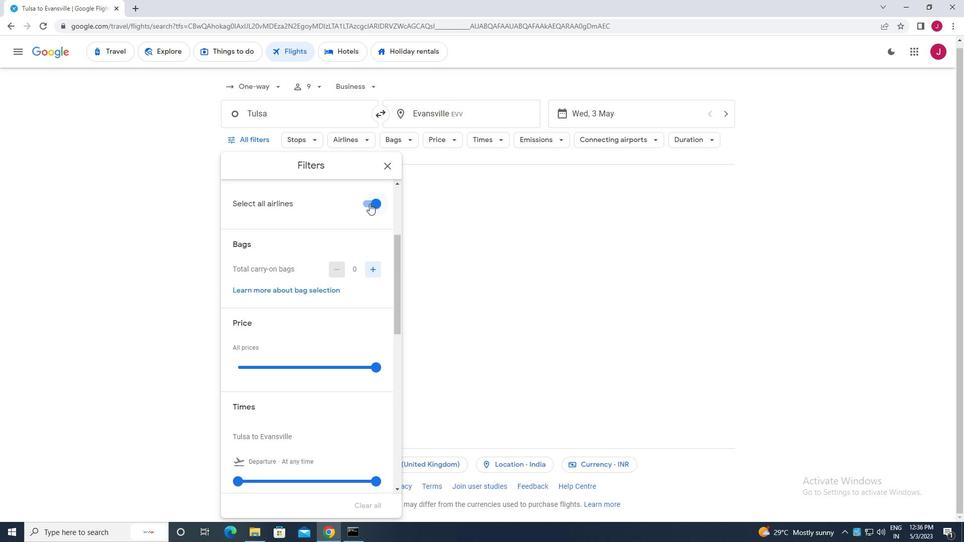 
Action: Mouse moved to (363, 211)
Screenshot: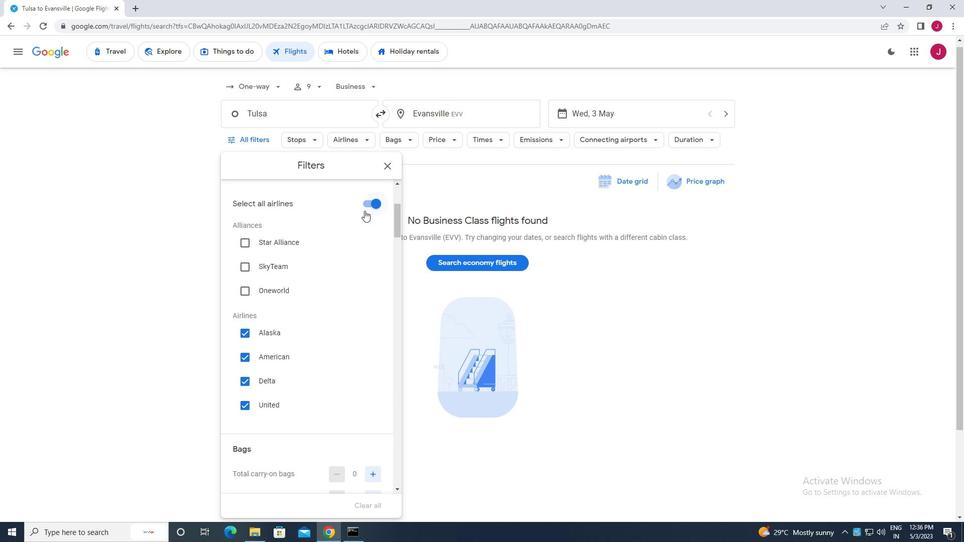 
Action: Mouse scrolled (363, 211) with delta (0, 0)
Screenshot: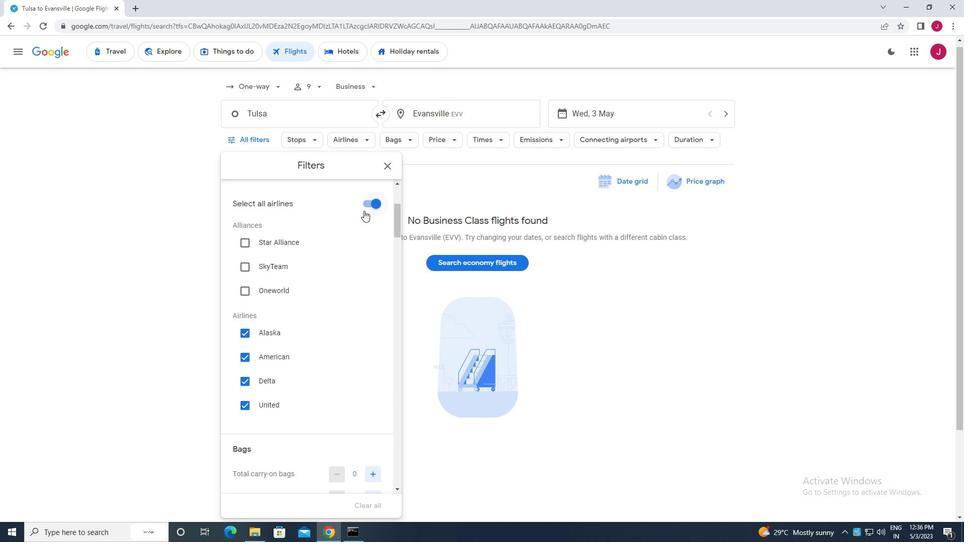 
Action: Mouse moved to (344, 212)
Screenshot: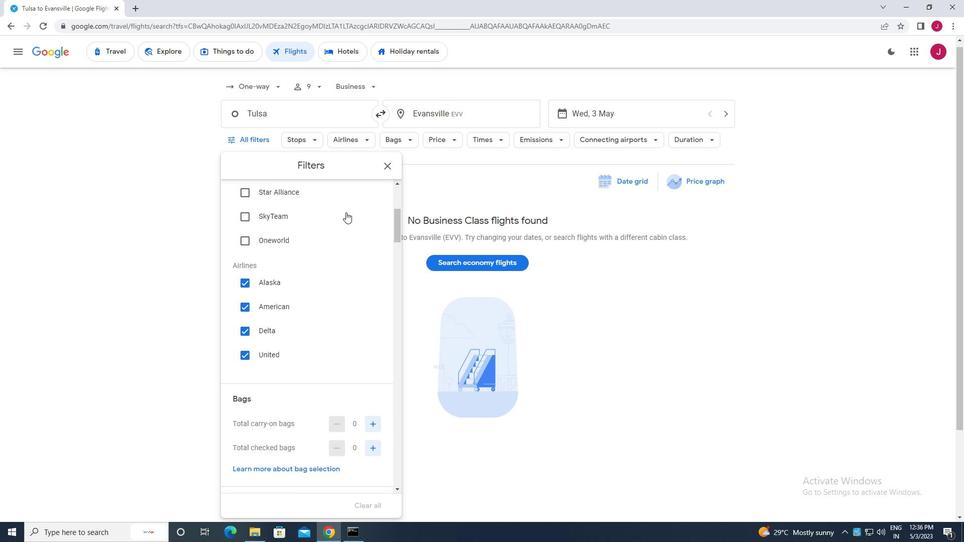 
Action: Mouse scrolled (344, 213) with delta (0, 0)
Screenshot: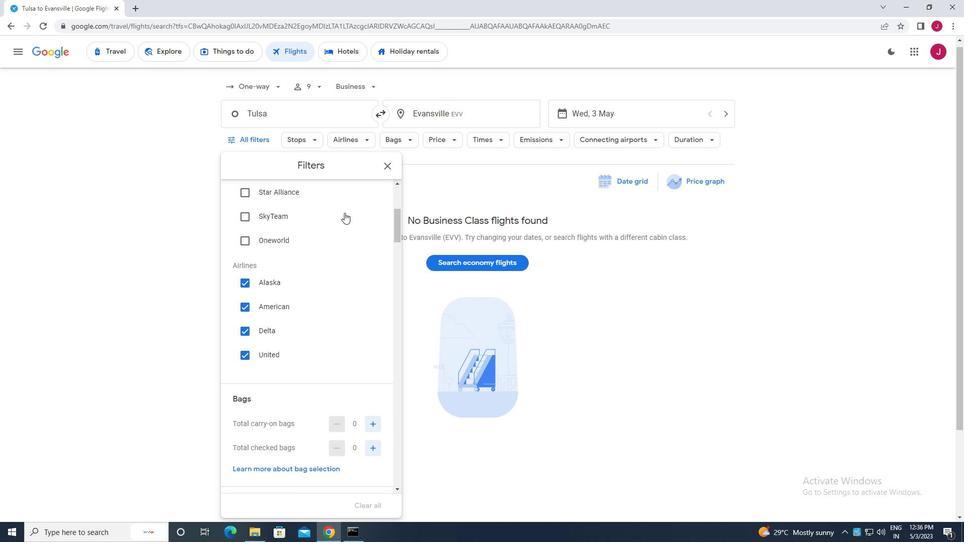 
Action: Mouse moved to (370, 204)
Screenshot: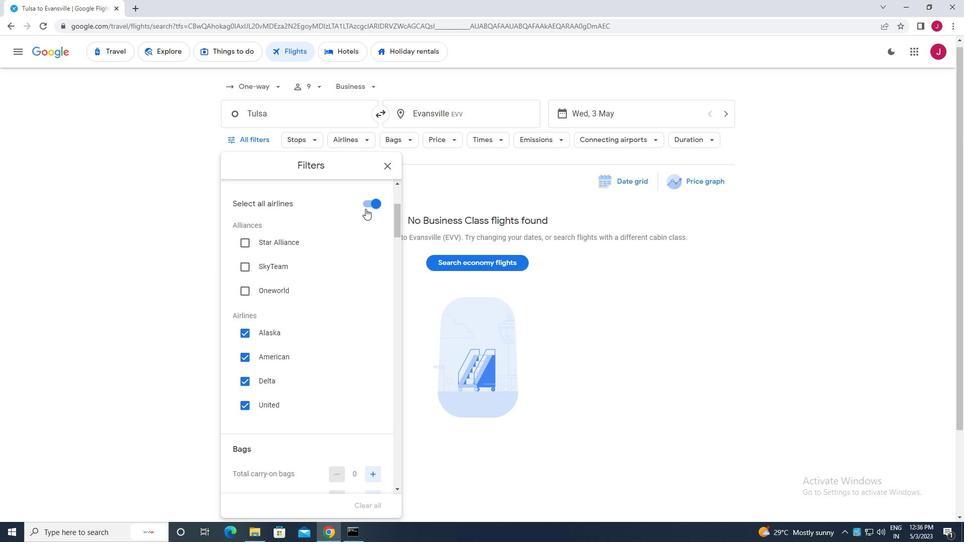 
Action: Mouse pressed left at (370, 204)
Screenshot: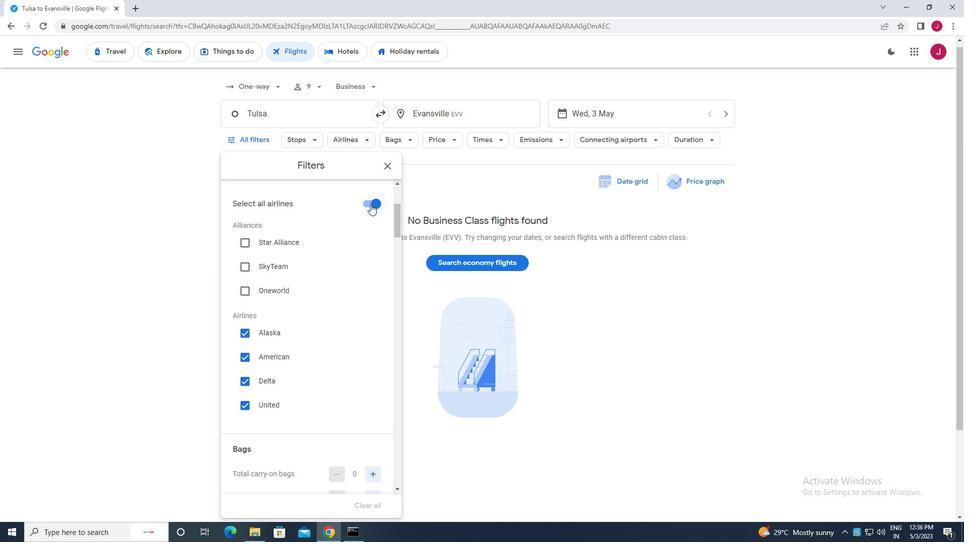 
Action: Mouse moved to (335, 214)
Screenshot: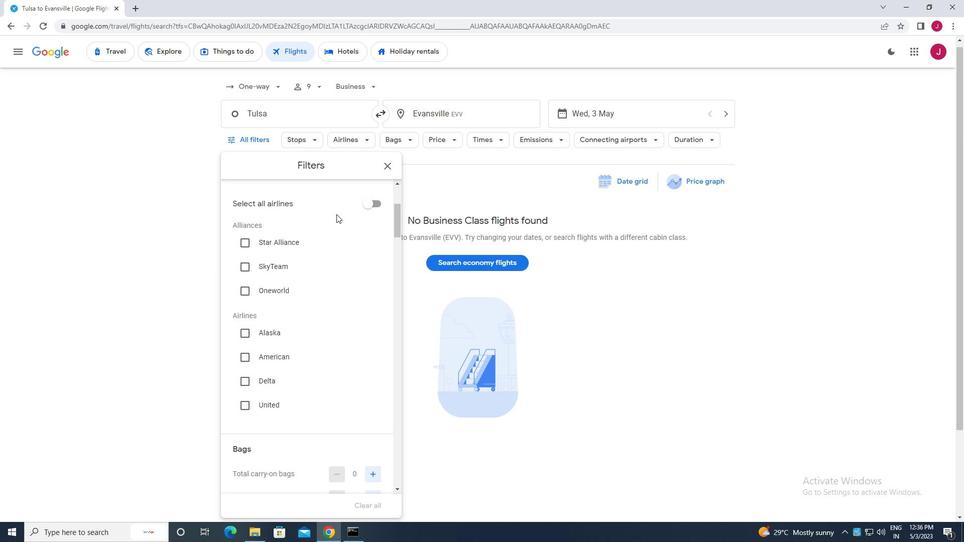 
Action: Mouse scrolled (335, 213) with delta (0, 0)
Screenshot: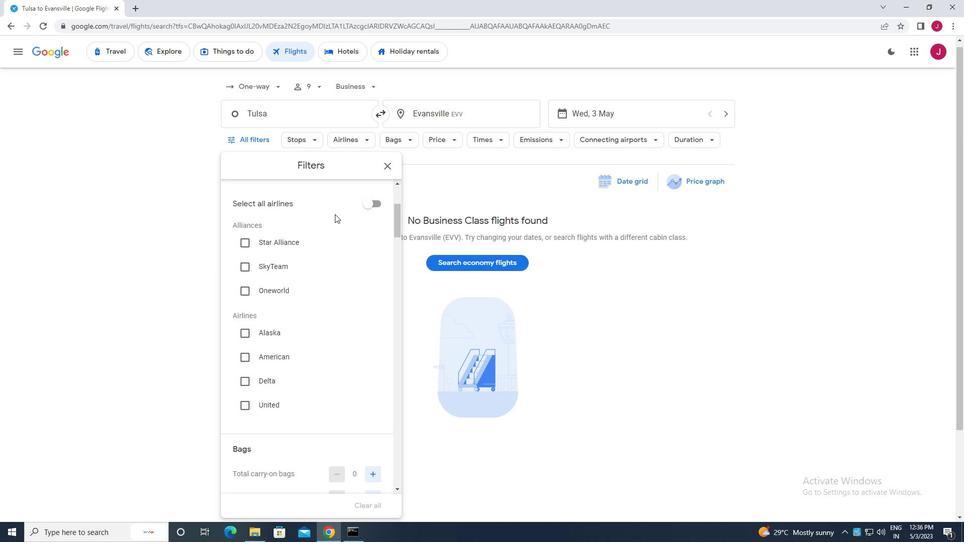 
Action: Mouse scrolled (335, 213) with delta (0, 0)
Screenshot: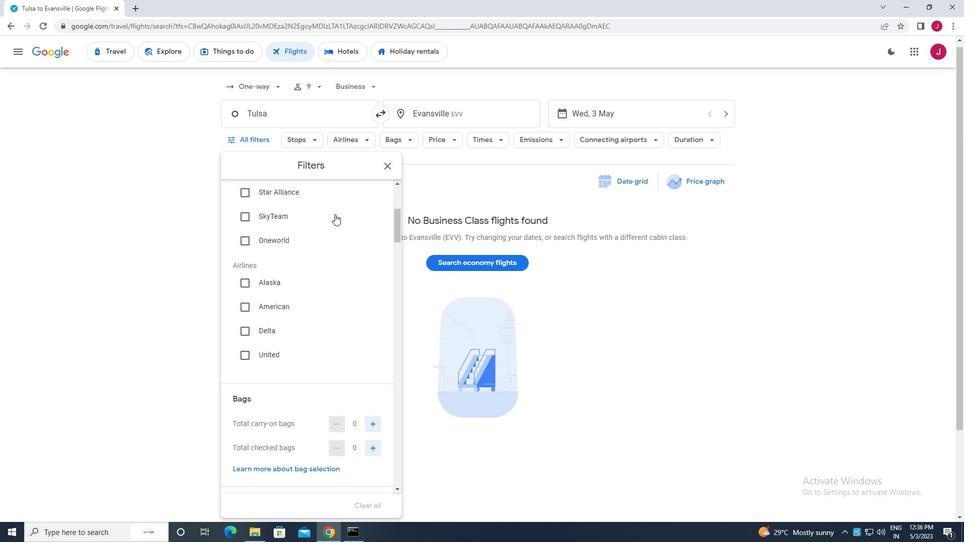 
Action: Mouse scrolled (335, 213) with delta (0, 0)
Screenshot: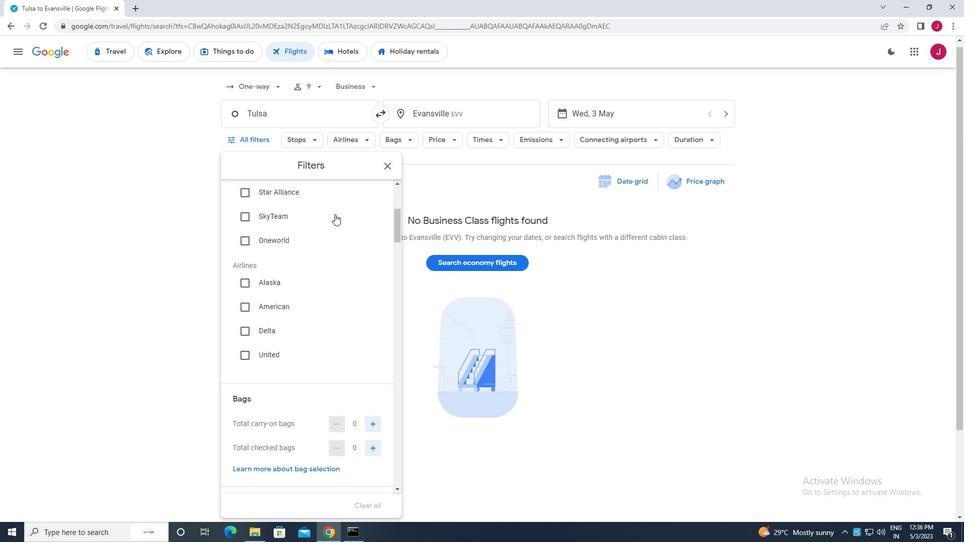 
Action: Mouse scrolled (335, 213) with delta (0, 0)
Screenshot: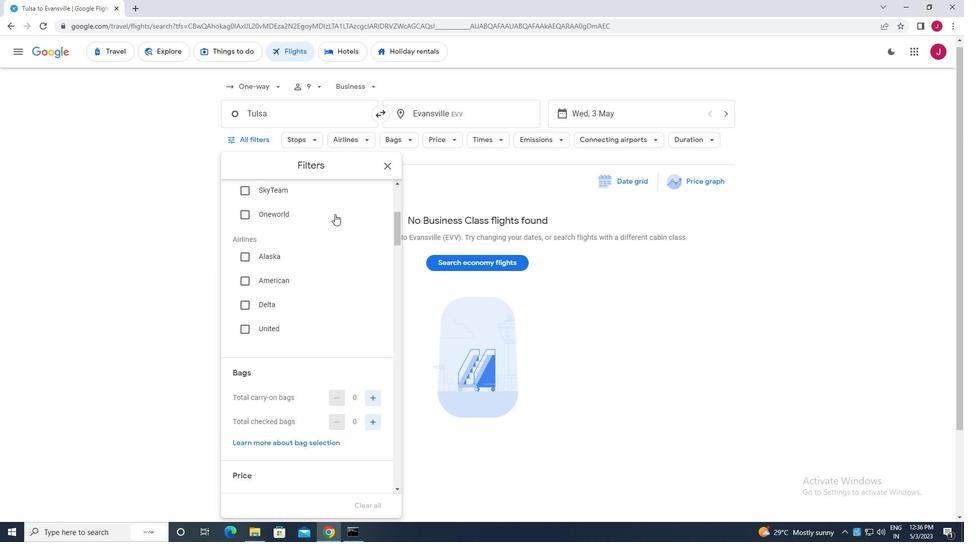 
Action: Mouse scrolled (335, 213) with delta (0, 0)
Screenshot: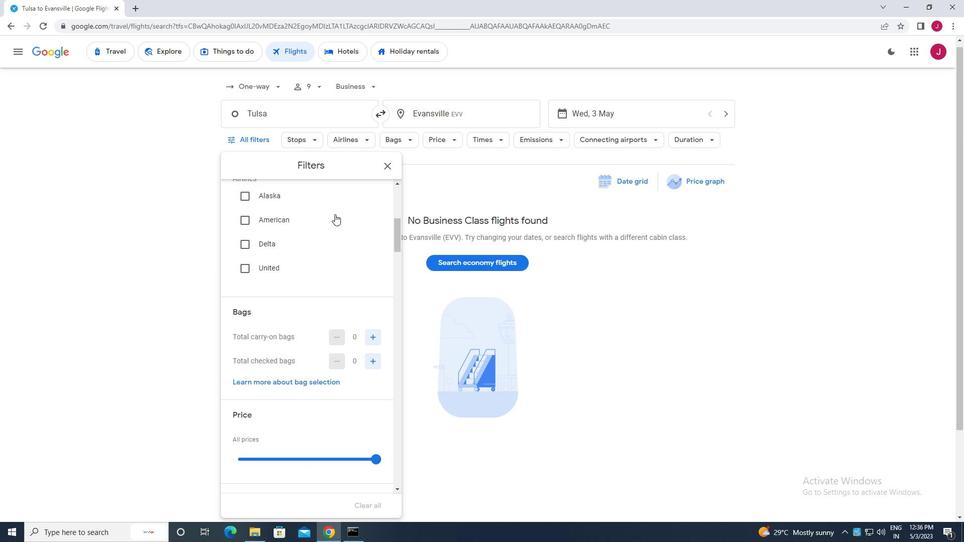 
Action: Mouse scrolled (335, 213) with delta (0, 0)
Screenshot: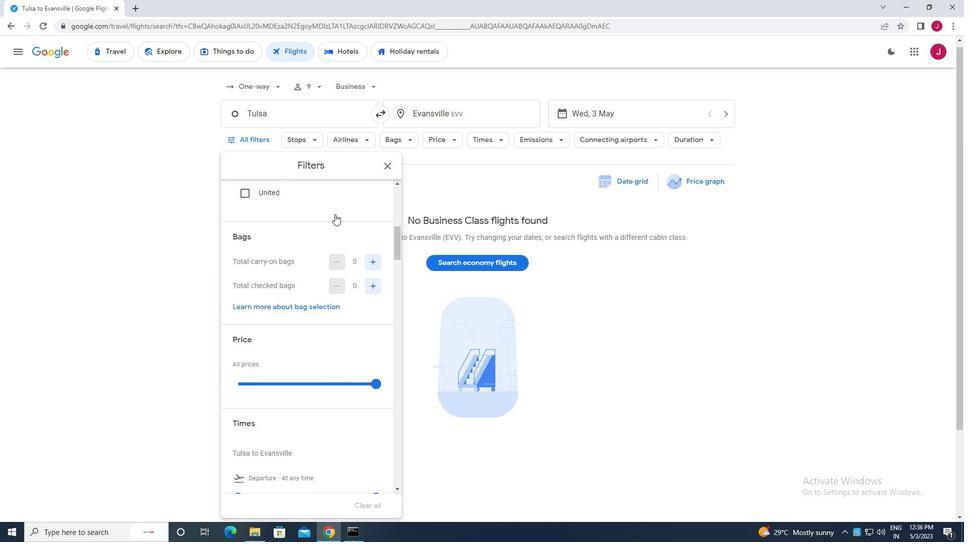 
Action: Mouse scrolled (335, 215) with delta (0, 0)
Screenshot: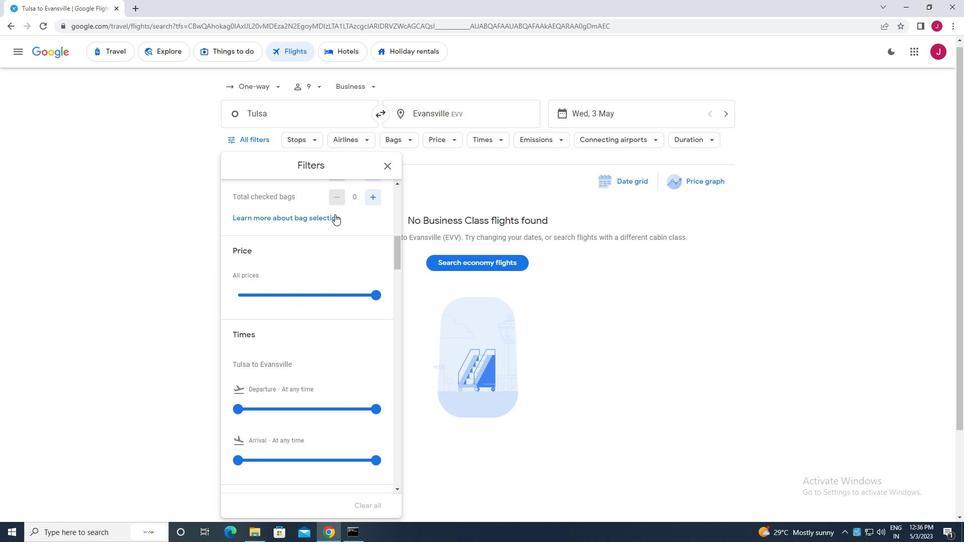 
Action: Mouse moved to (375, 245)
Screenshot: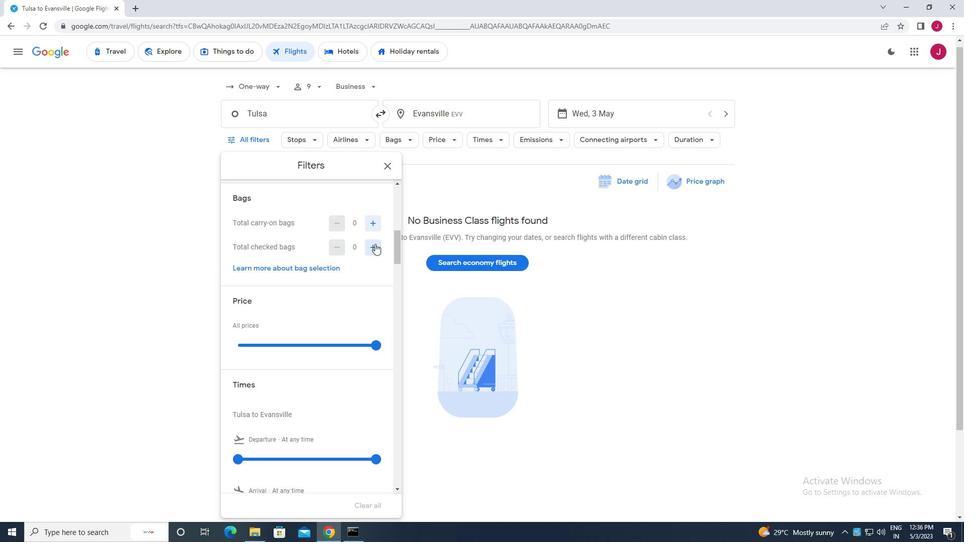 
Action: Mouse pressed left at (375, 245)
Screenshot: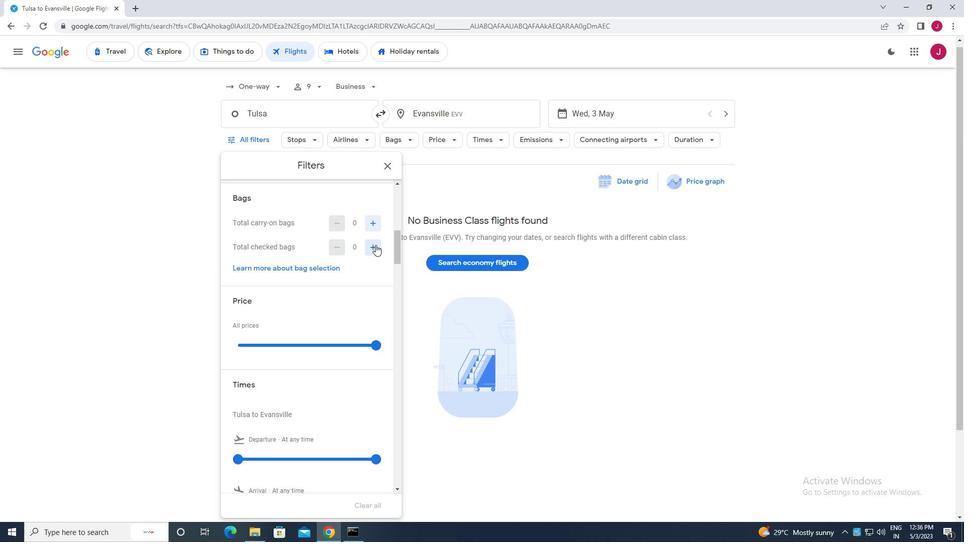 
Action: Mouse moved to (375, 245)
Screenshot: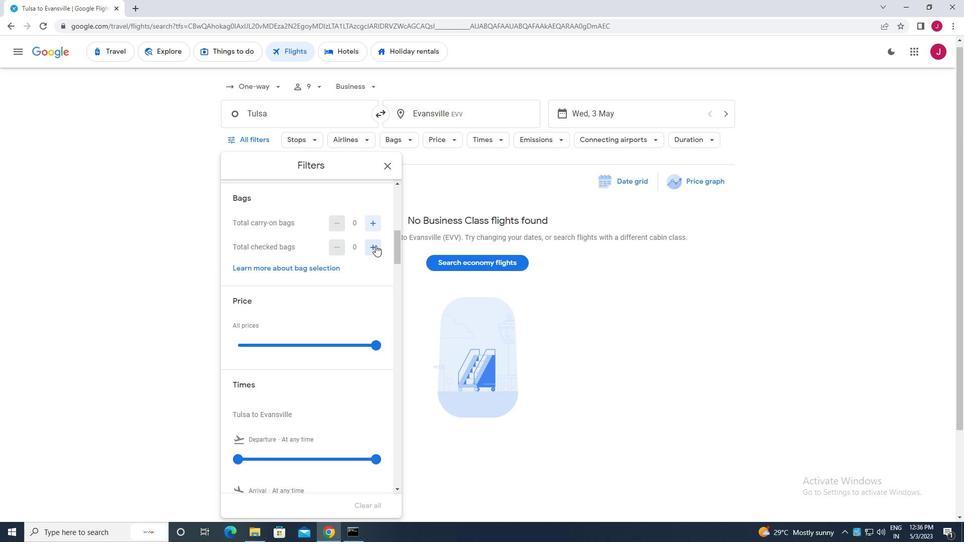 
Action: Mouse pressed left at (375, 245)
Screenshot: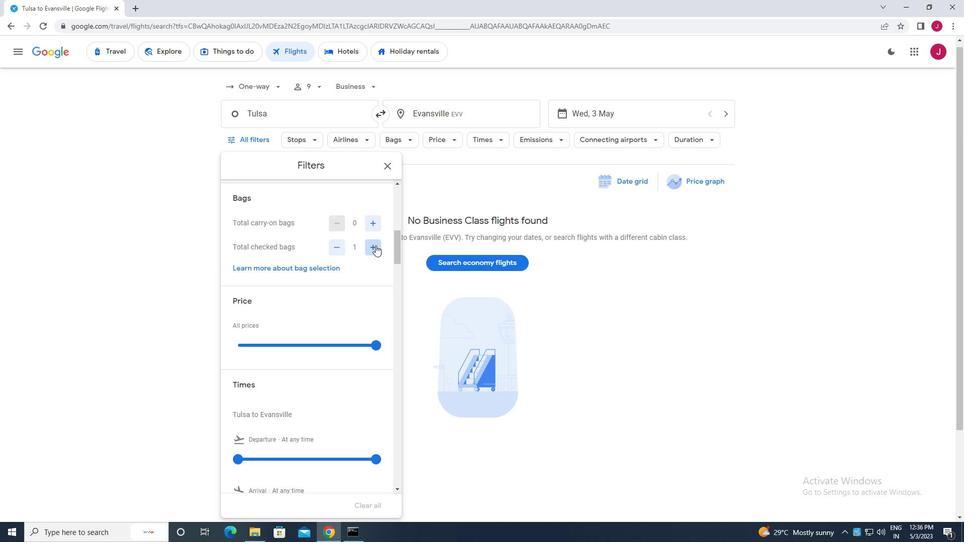 
Action: Mouse pressed left at (375, 245)
Screenshot: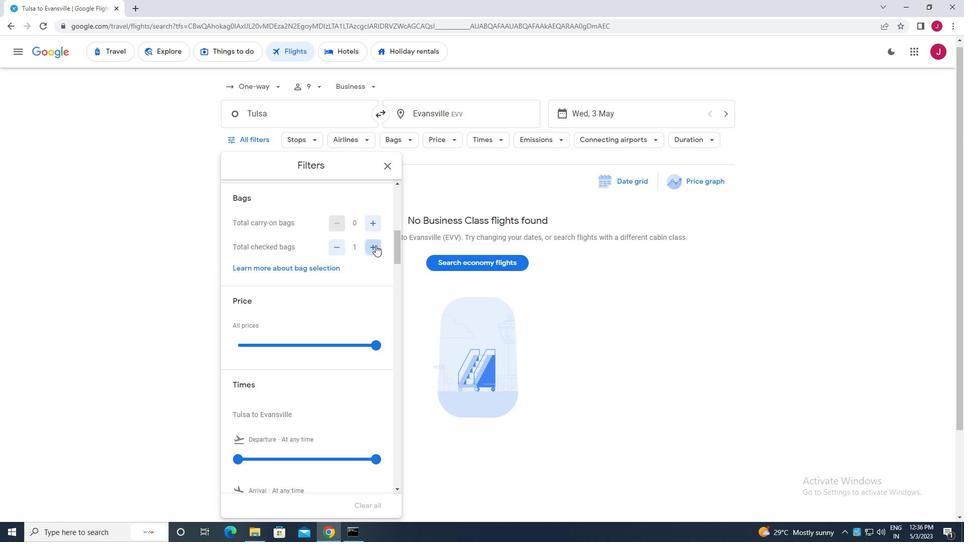 
Action: Mouse pressed left at (375, 245)
Screenshot: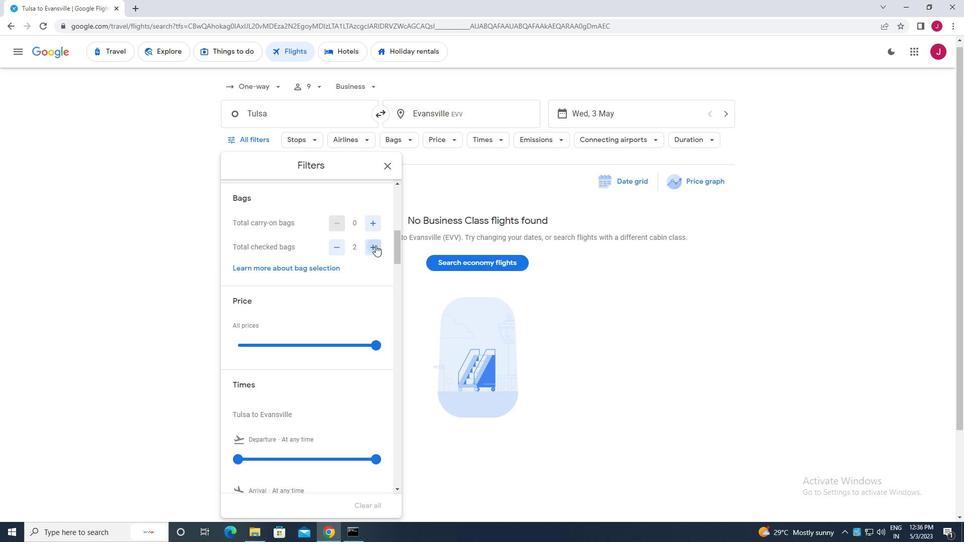 
Action: Mouse pressed left at (375, 245)
Screenshot: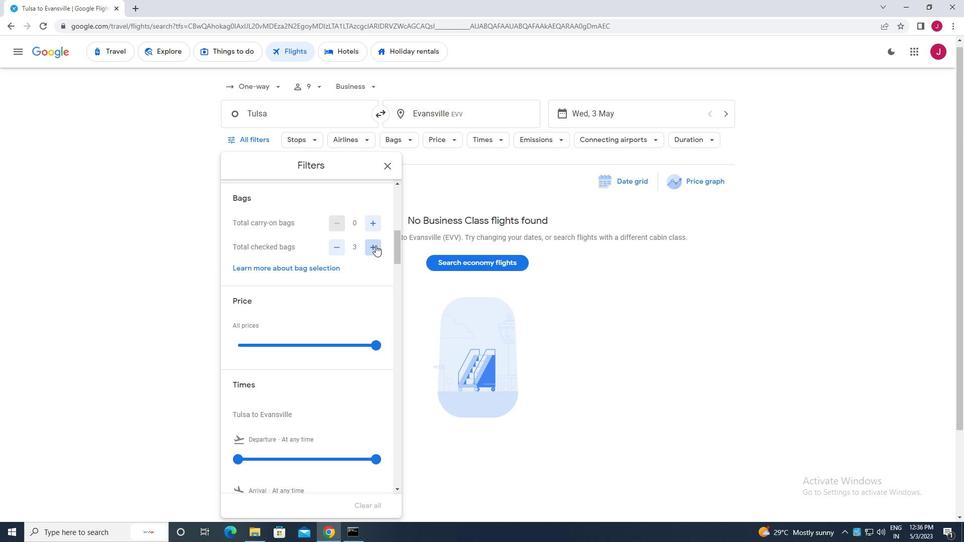 
Action: Mouse pressed left at (375, 245)
Screenshot: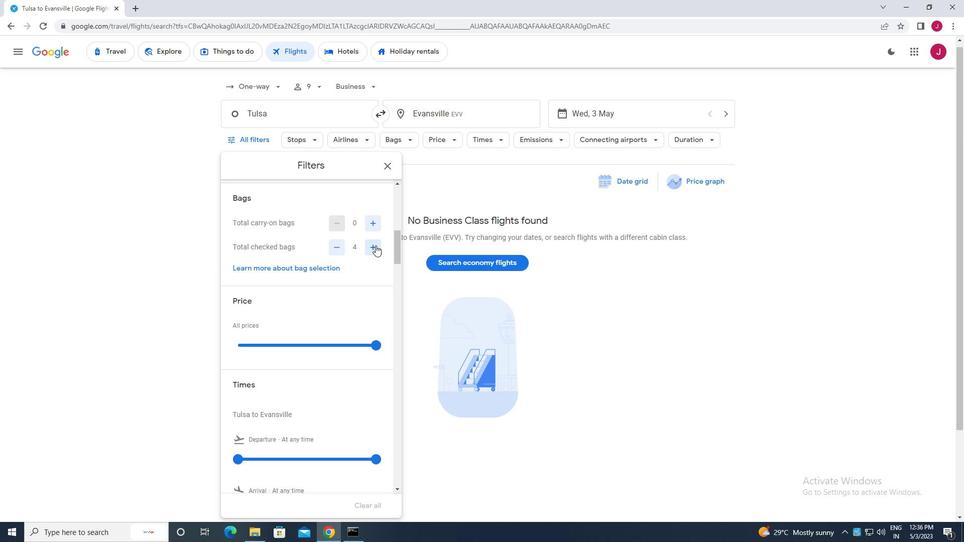 
Action: Mouse pressed left at (375, 245)
Screenshot: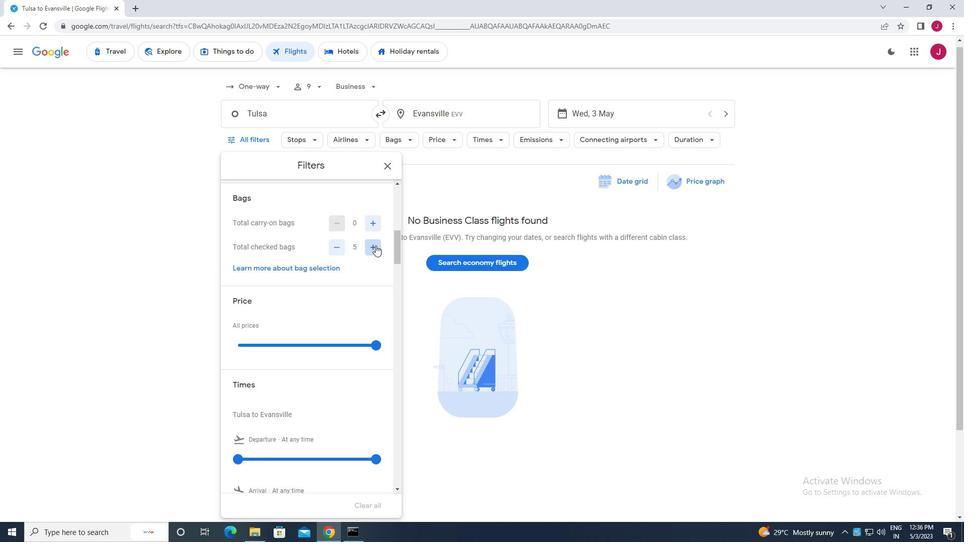 
Action: Mouse pressed left at (375, 245)
Screenshot: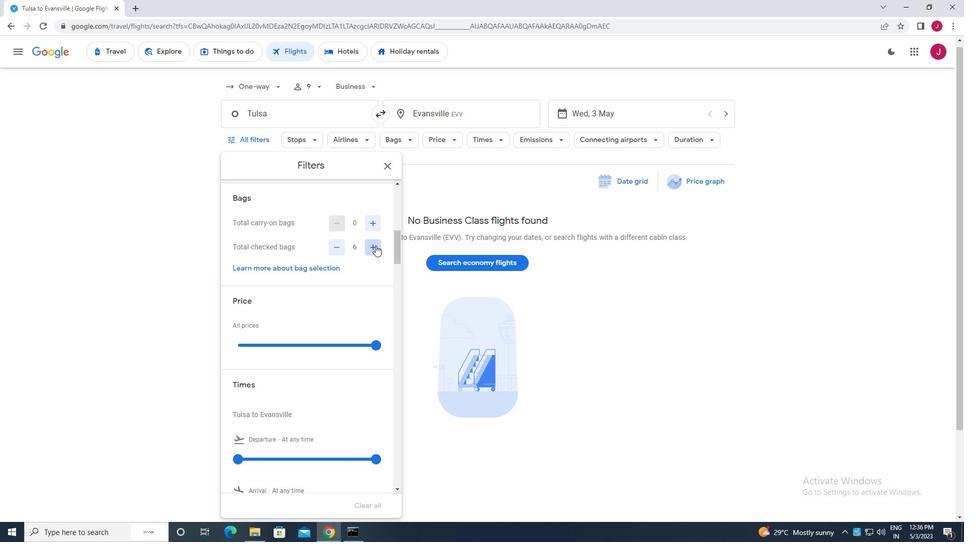 
Action: Mouse pressed left at (375, 245)
Screenshot: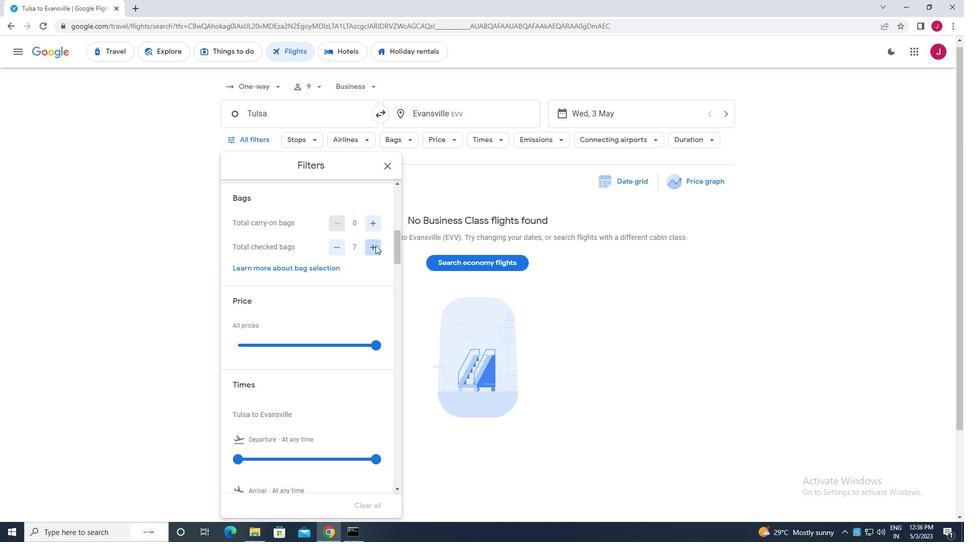 
Action: Mouse pressed left at (375, 245)
Screenshot: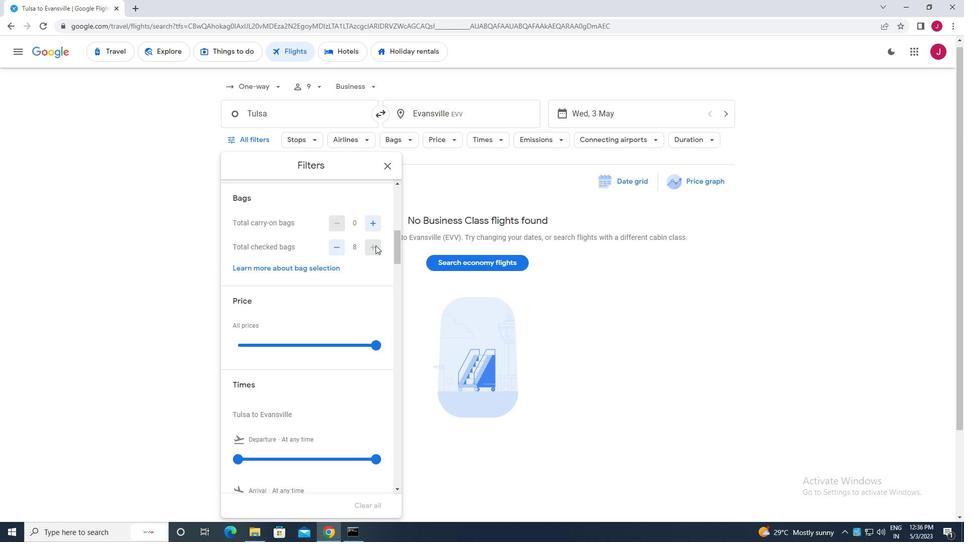 
Action: Mouse moved to (371, 242)
Screenshot: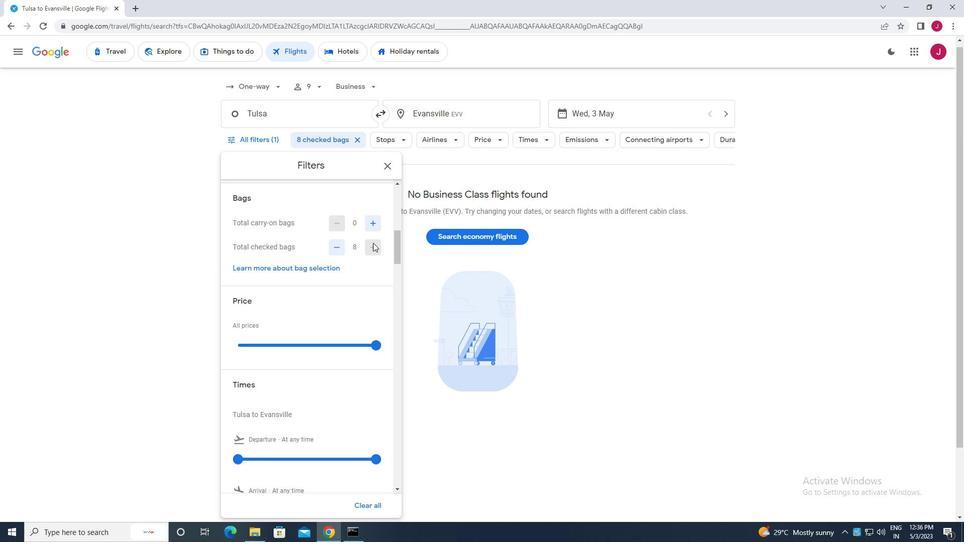 
Action: Mouse scrolled (371, 241) with delta (0, 0)
Screenshot: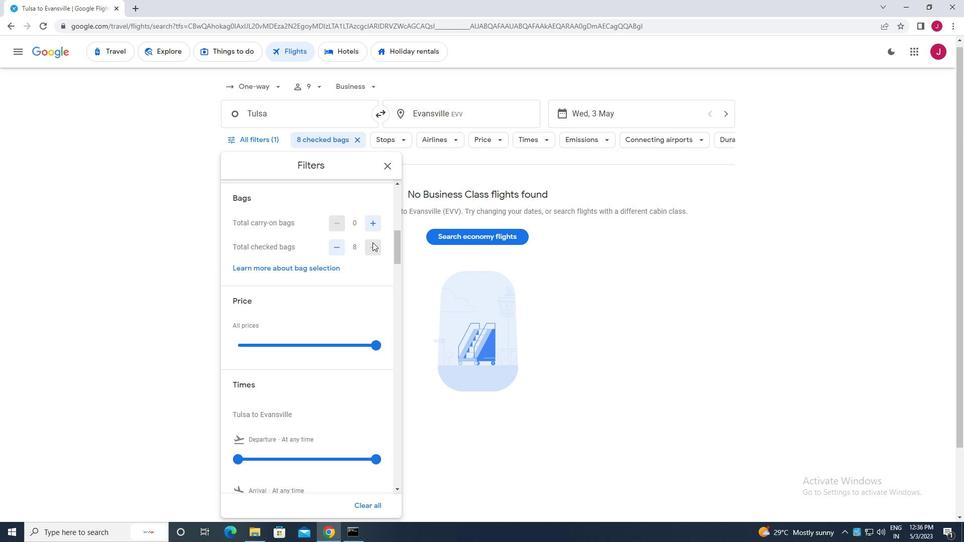
Action: Mouse scrolled (371, 241) with delta (0, 0)
Screenshot: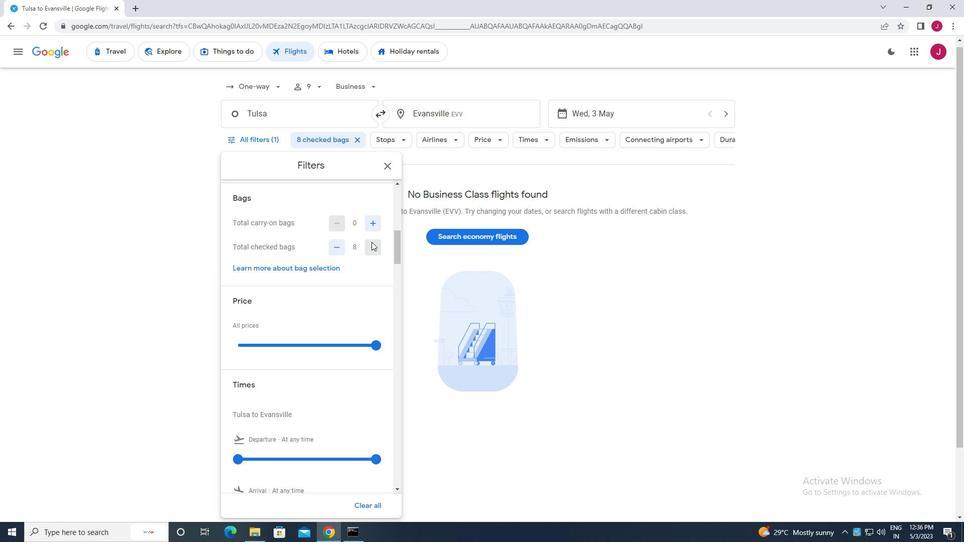 
Action: Mouse moved to (378, 242)
Screenshot: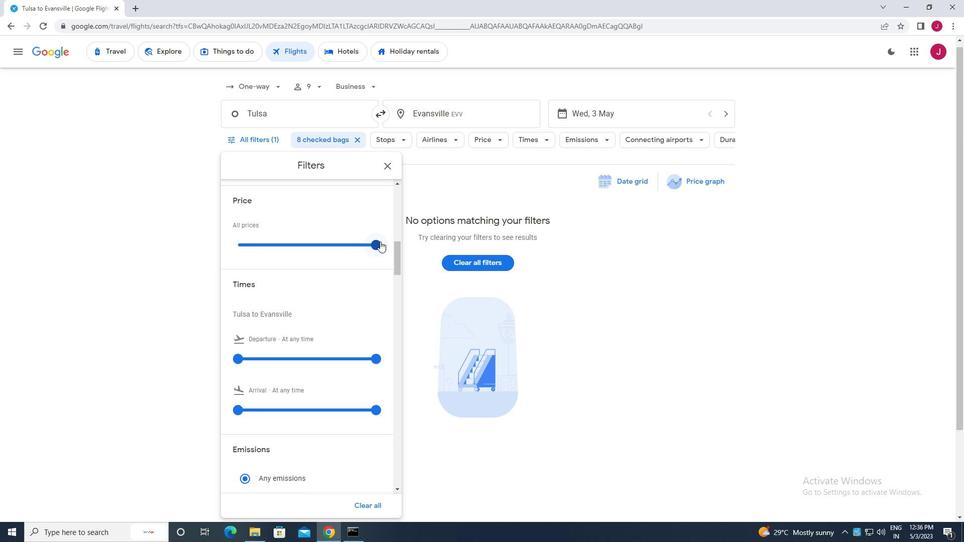 
Action: Mouse pressed left at (378, 242)
Screenshot: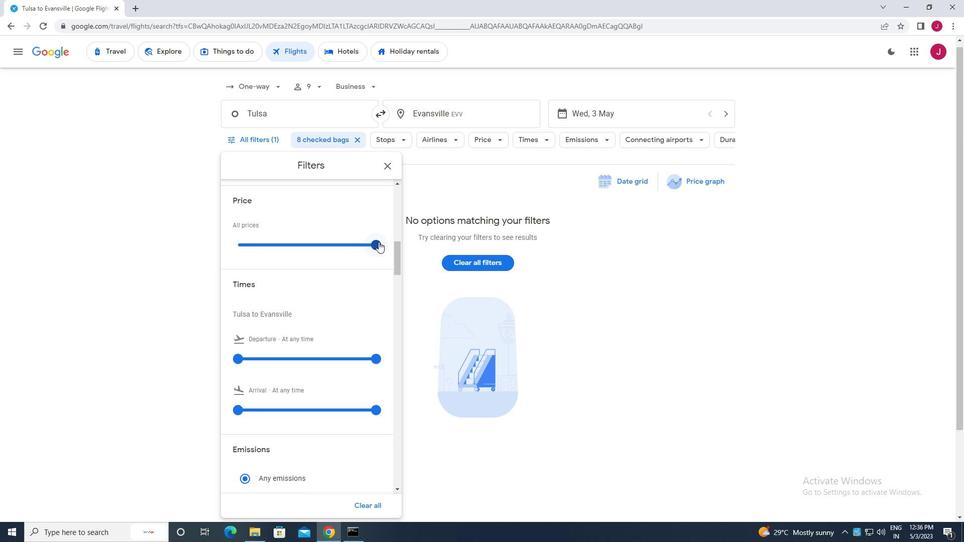 
Action: Mouse moved to (362, 240)
Screenshot: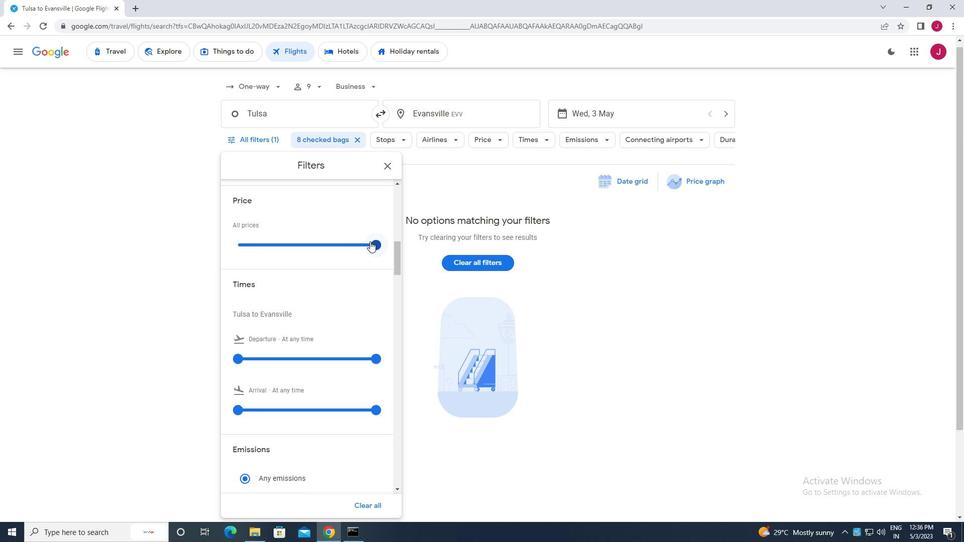 
Action: Mouse scrolled (362, 239) with delta (0, 0)
Screenshot: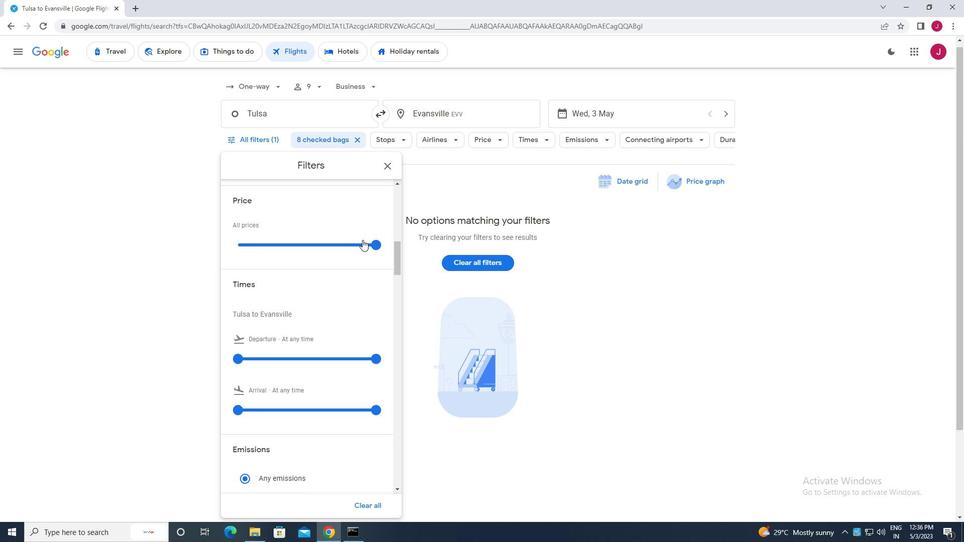 
Action: Mouse scrolled (362, 239) with delta (0, 0)
Screenshot: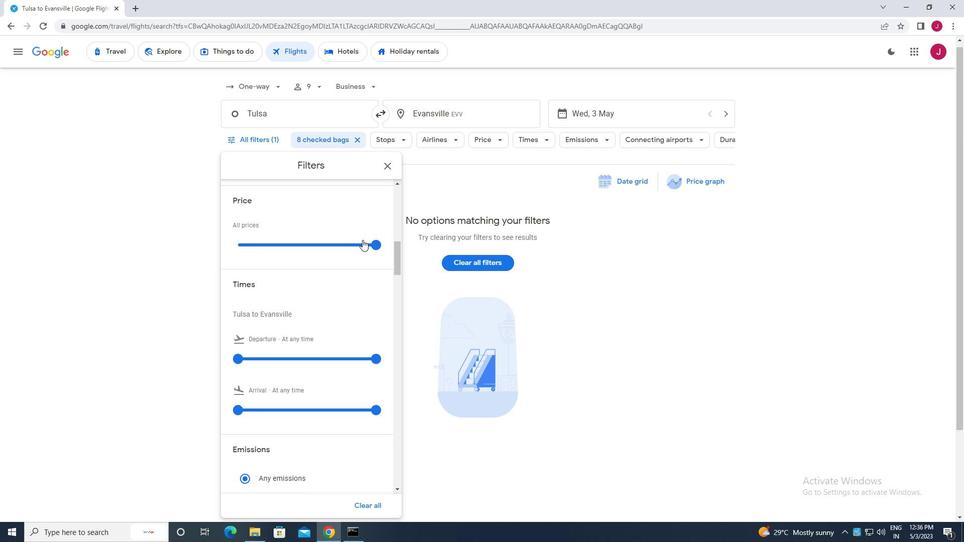 
Action: Mouse moved to (237, 257)
Screenshot: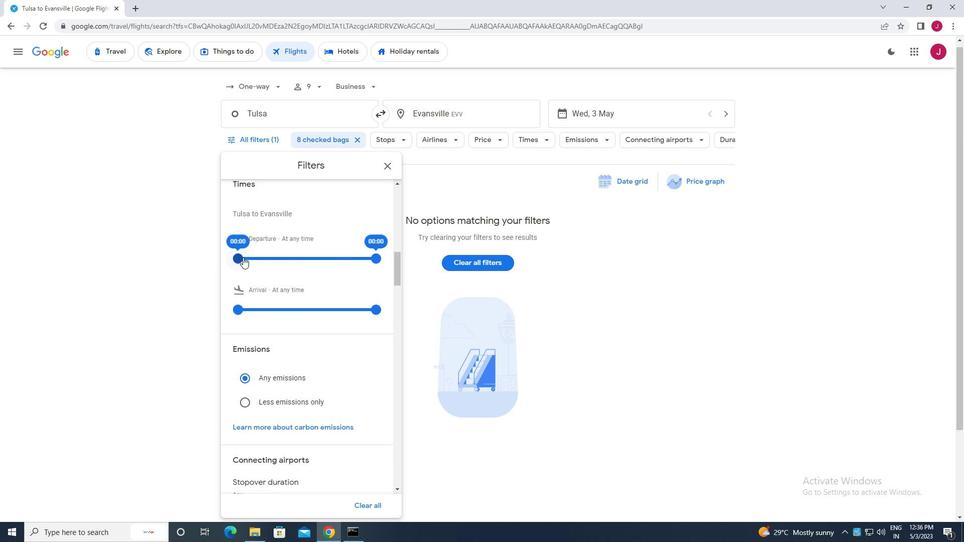 
Action: Mouse pressed left at (237, 257)
Screenshot: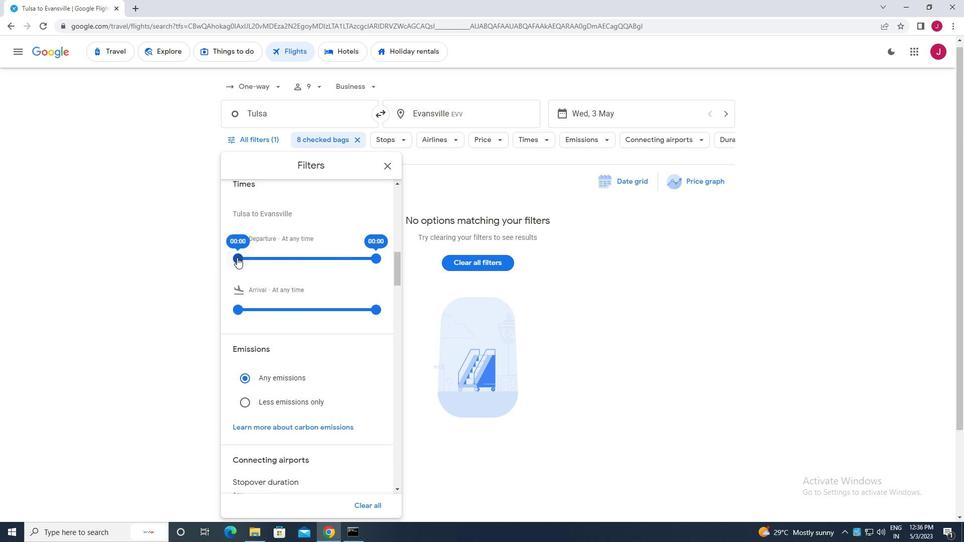 
Action: Mouse moved to (289, 255)
Screenshot: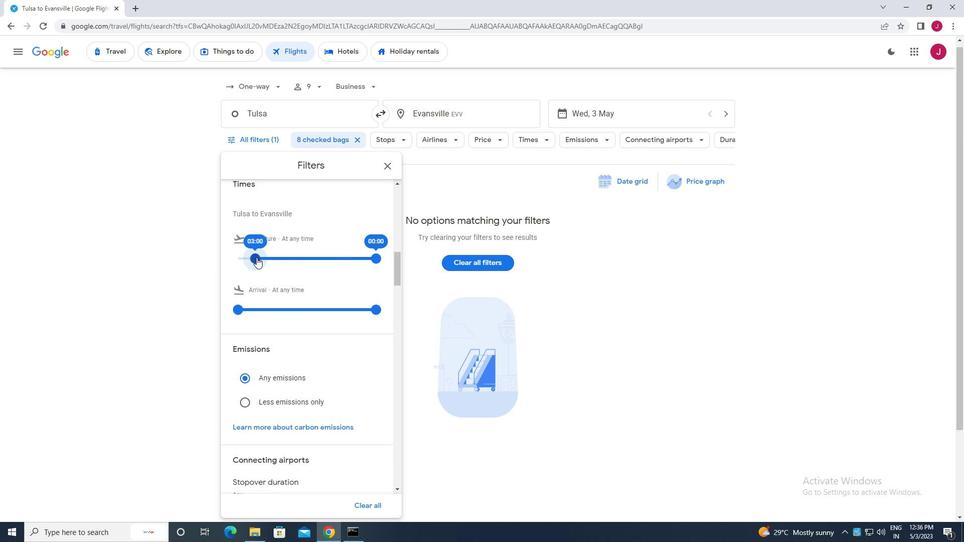 
Action: Mouse pressed left at (289, 255)
Screenshot: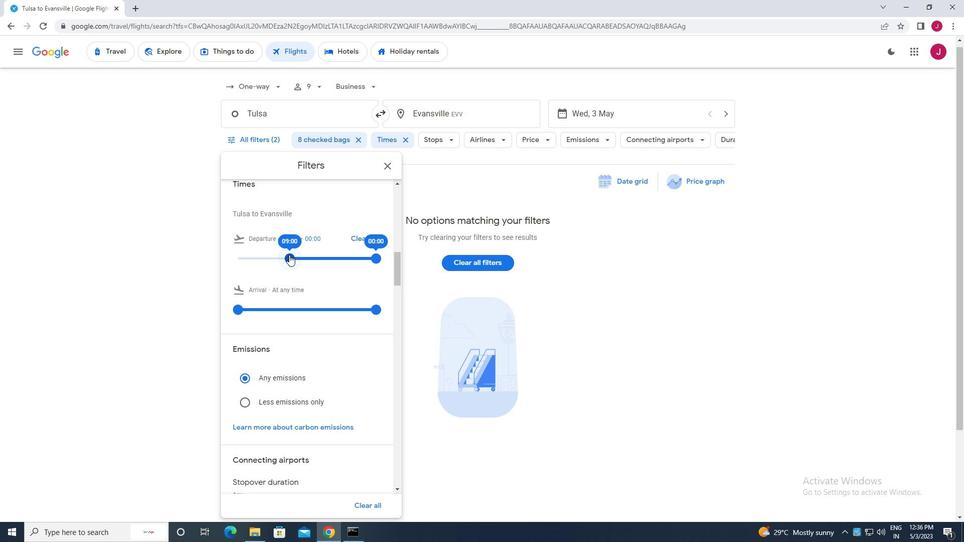 
Action: Mouse moved to (374, 258)
Screenshot: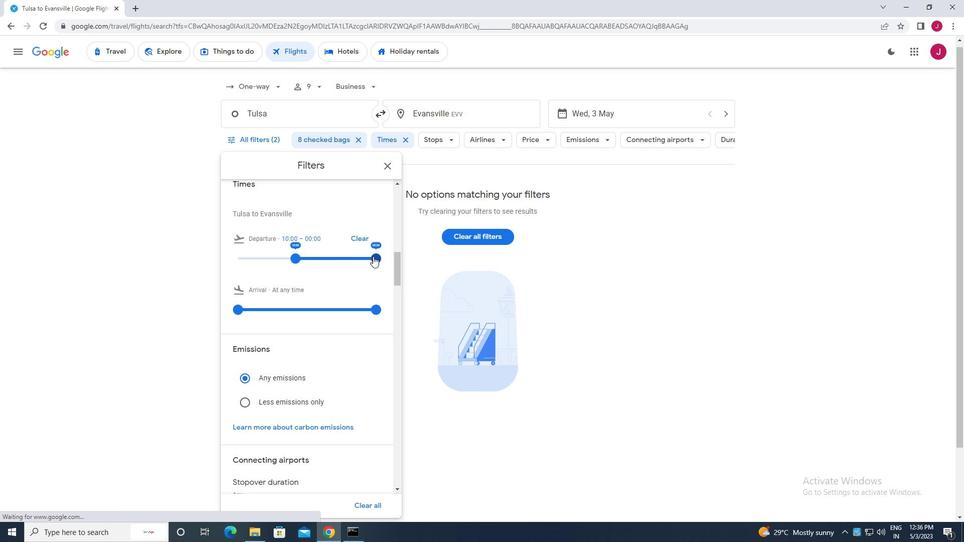 
Action: Mouse pressed left at (374, 258)
Screenshot: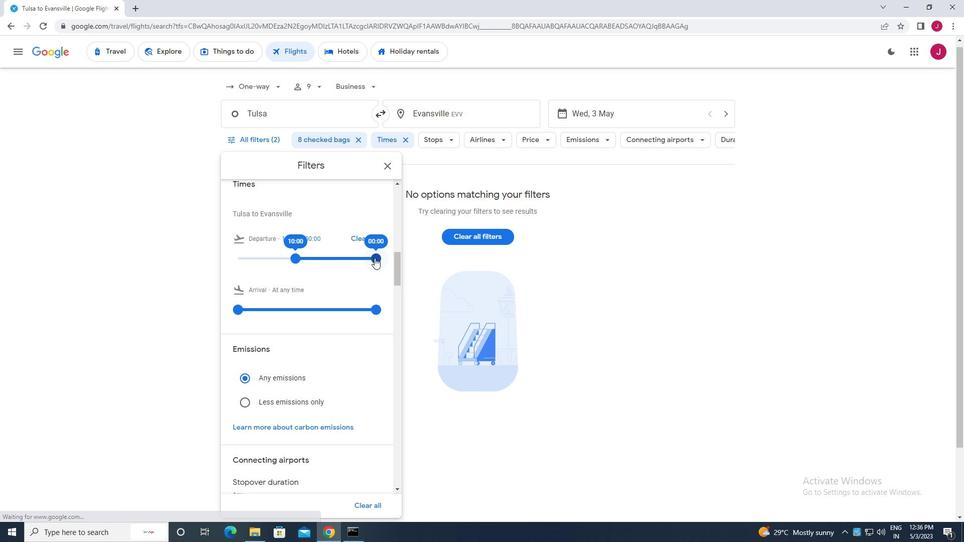 
Action: Mouse moved to (389, 166)
Screenshot: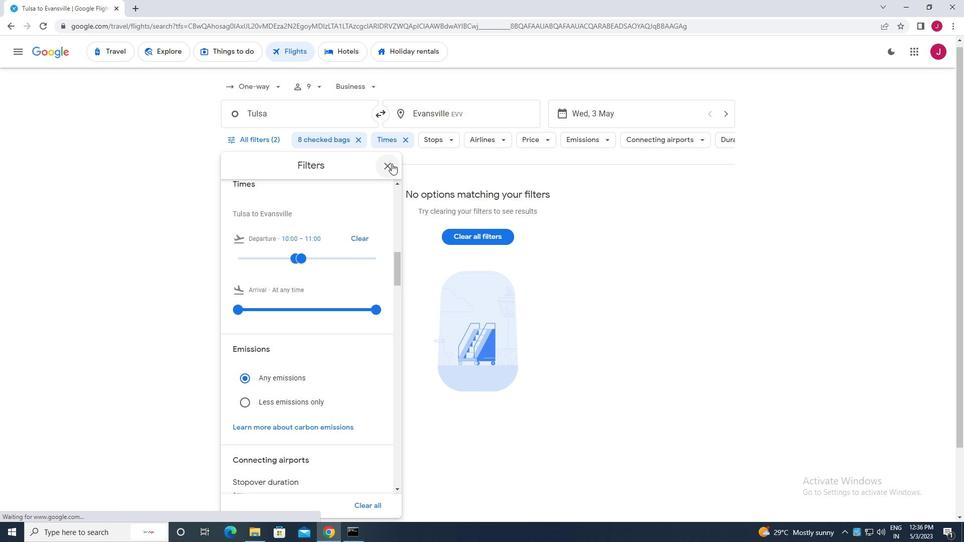 
Action: Mouse pressed left at (389, 166)
Screenshot: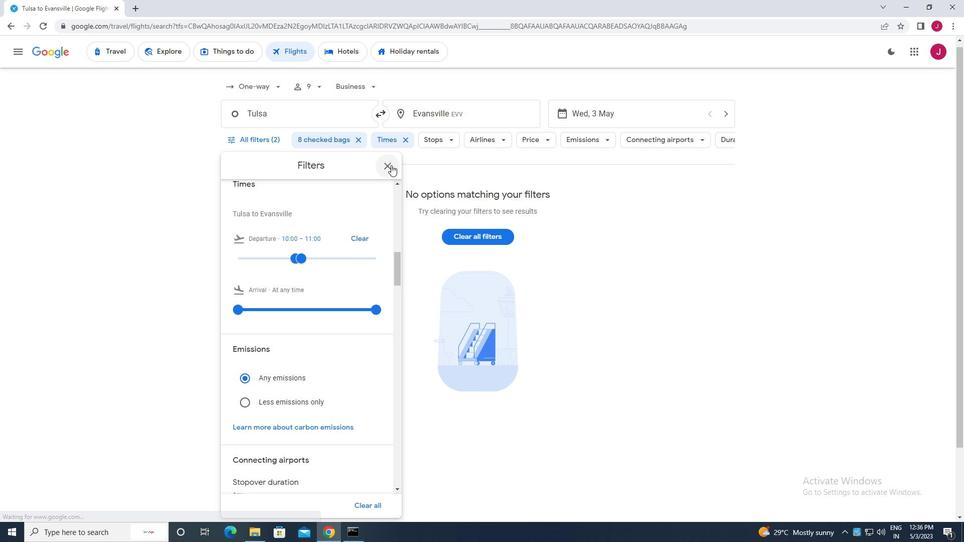 
Action: Mouse moved to (388, 166)
Screenshot: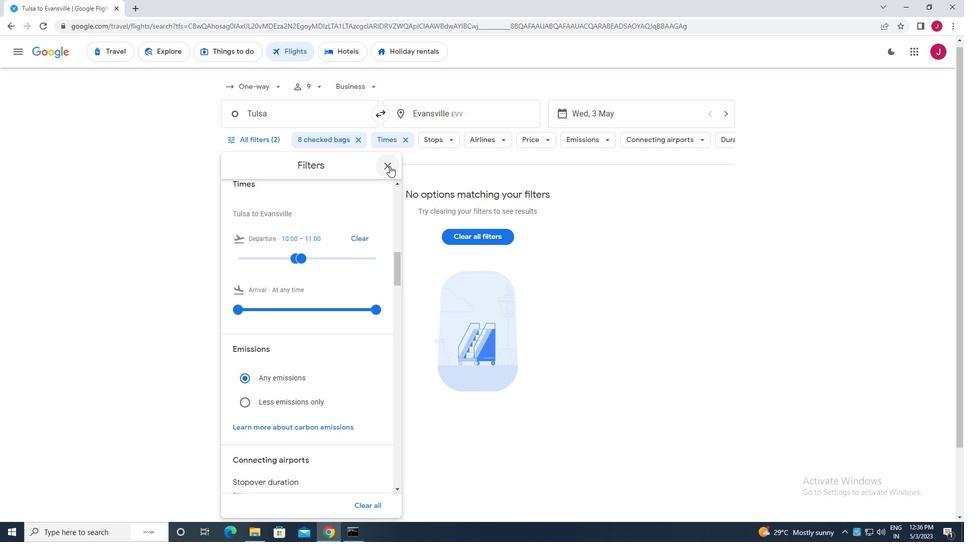 
